 Task: Search one way flight ticket for 2 adults, 2 children, 2 infants in seat in first from Stockton: Stockton Metropolitan Airport to Gillette: Gillette Campbell County Airport on 5-1-2023. Choice of flights is Spirit. Number of bags: 2 checked bags. Price is upto 86000. Outbound departure time preference is 21:00.
Action: Mouse moved to (243, 204)
Screenshot: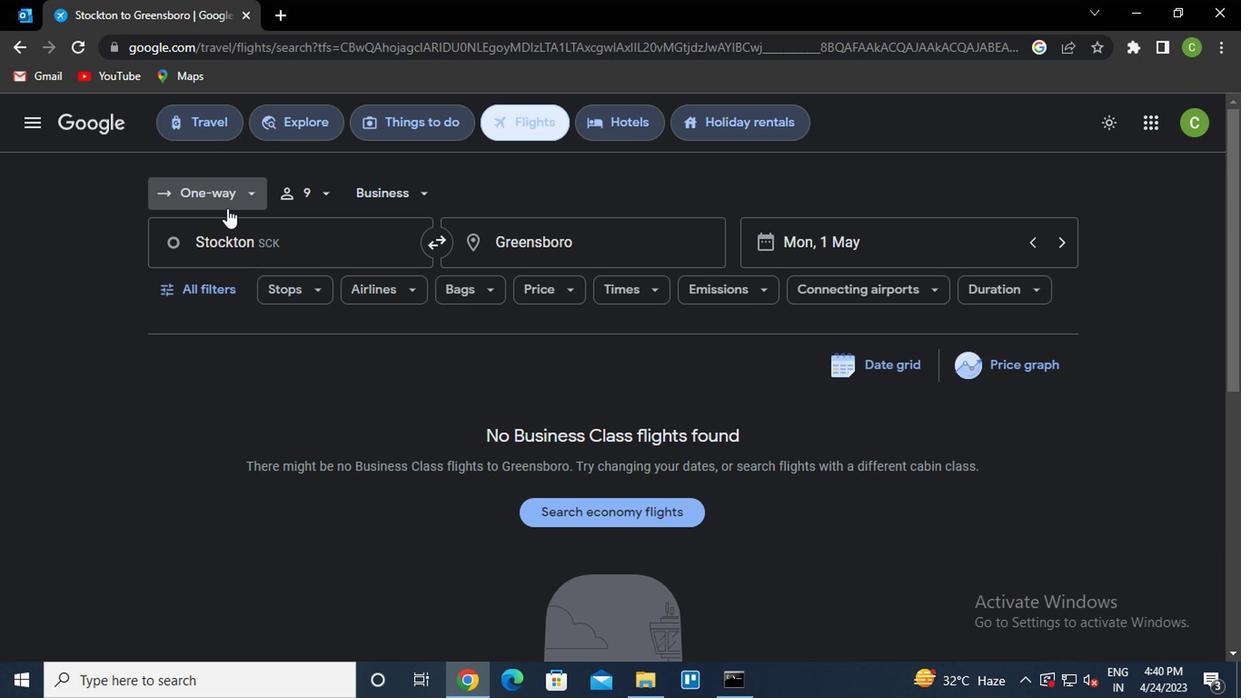 
Action: Mouse pressed left at (243, 204)
Screenshot: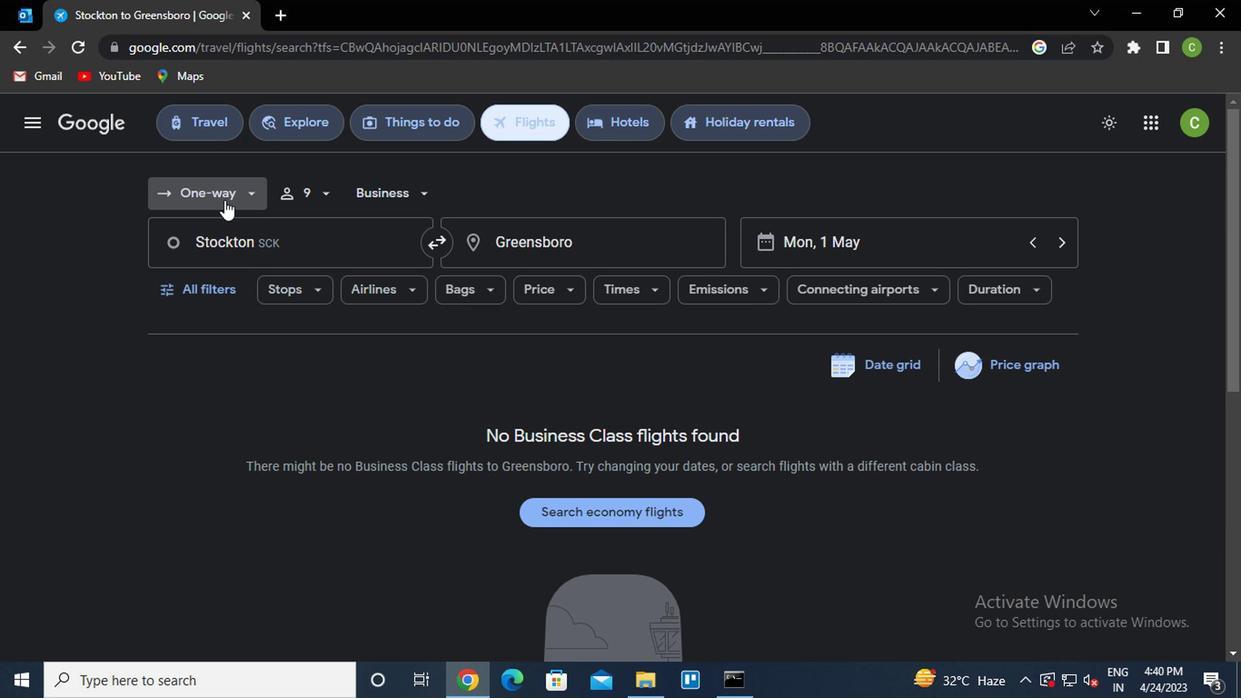 
Action: Mouse moved to (259, 283)
Screenshot: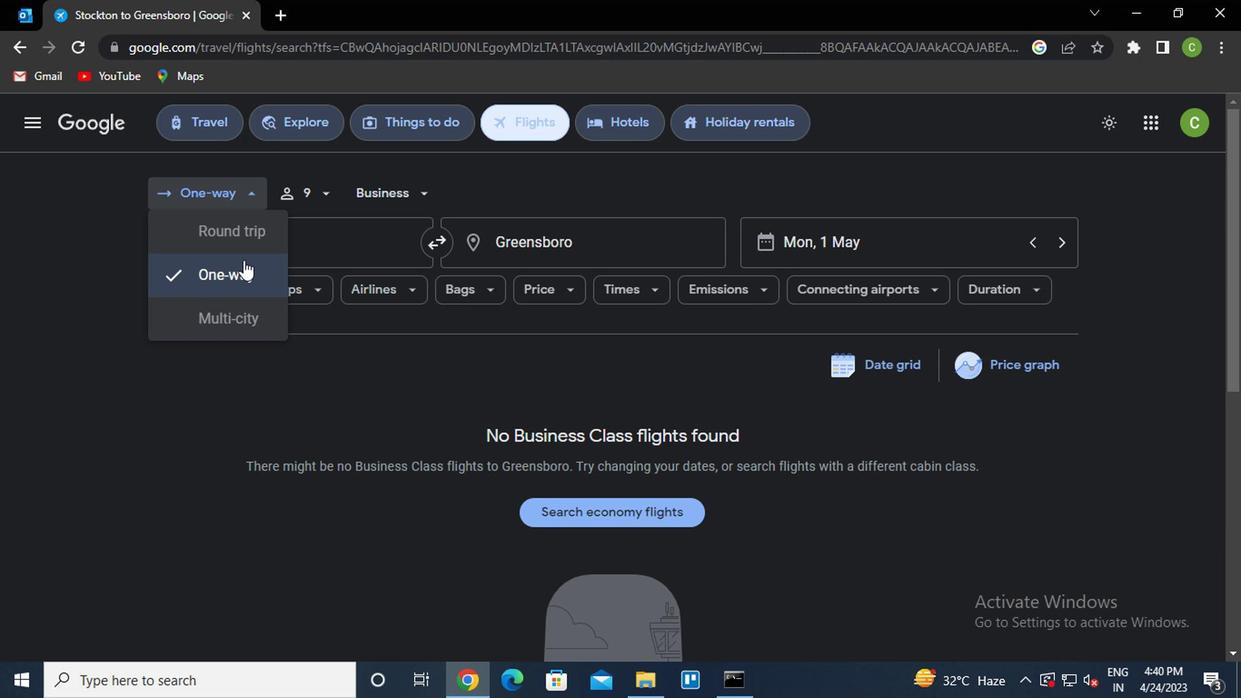 
Action: Mouse pressed left at (259, 283)
Screenshot: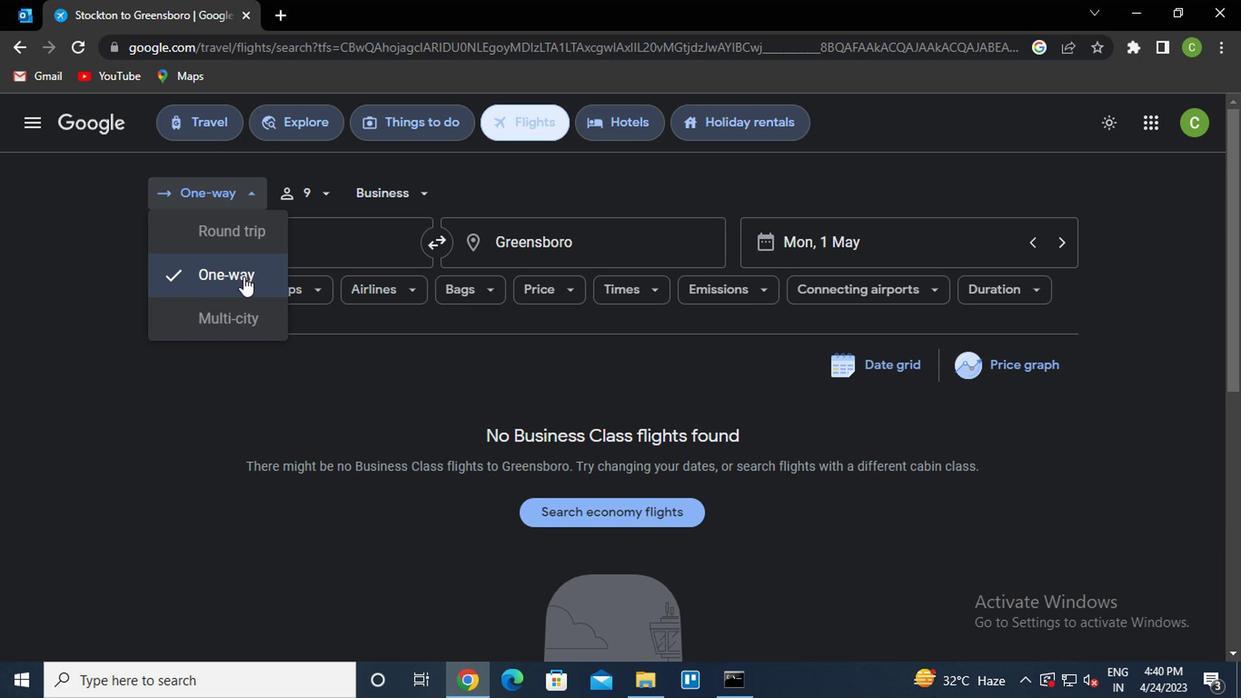 
Action: Mouse moved to (314, 208)
Screenshot: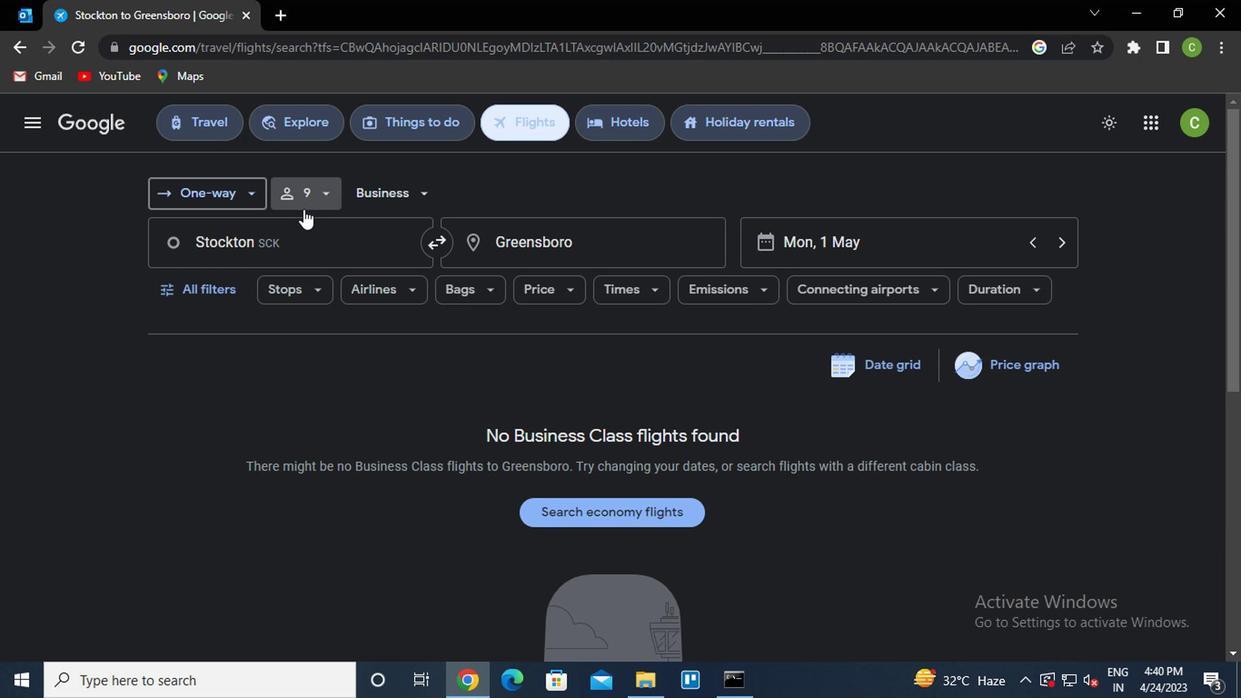 
Action: Mouse pressed left at (314, 208)
Screenshot: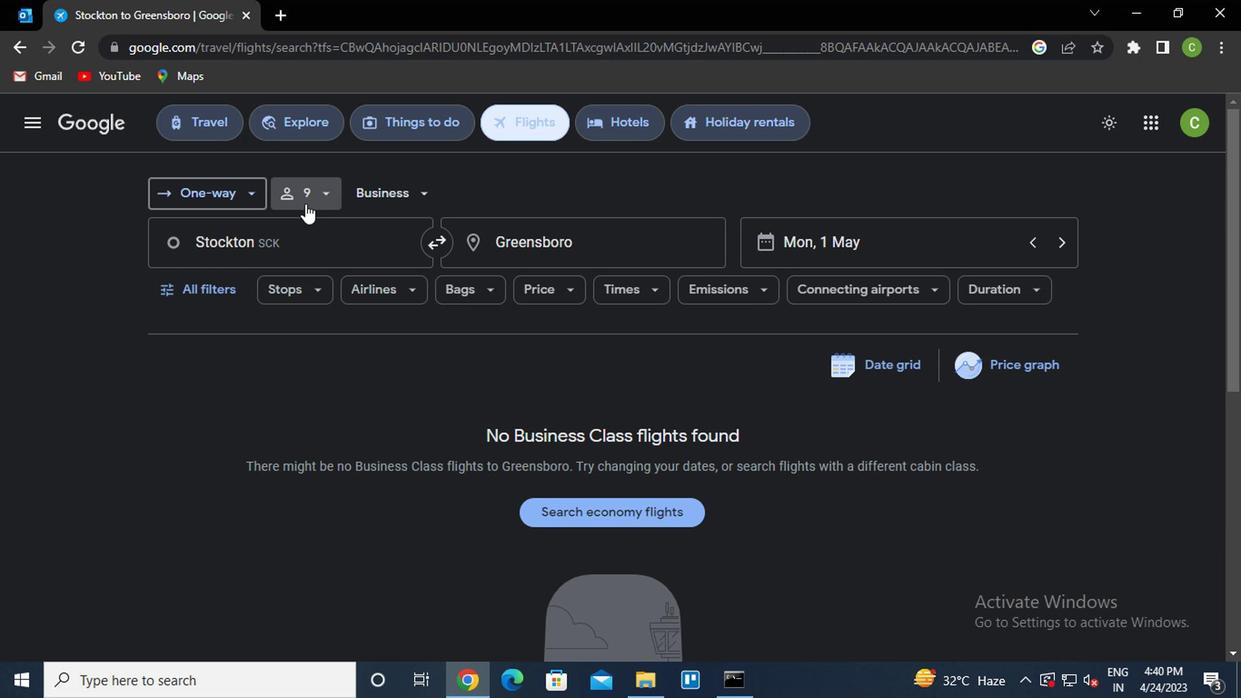 
Action: Mouse moved to (444, 246)
Screenshot: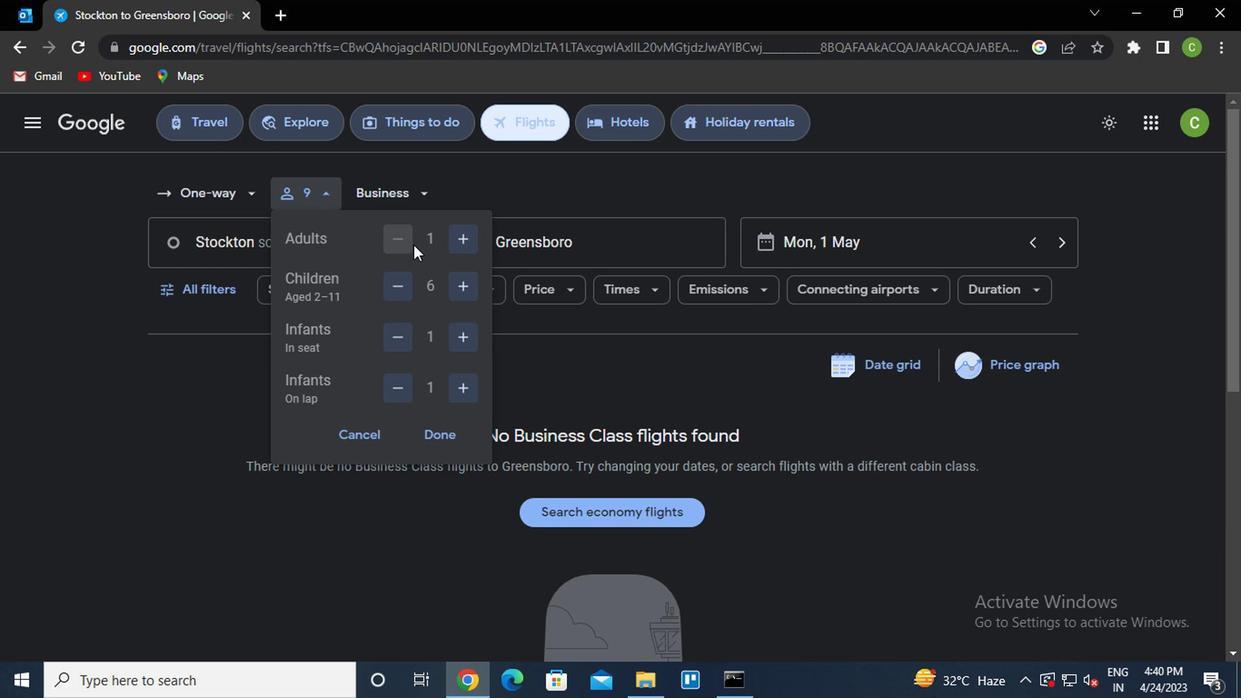 
Action: Mouse pressed left at (444, 246)
Screenshot: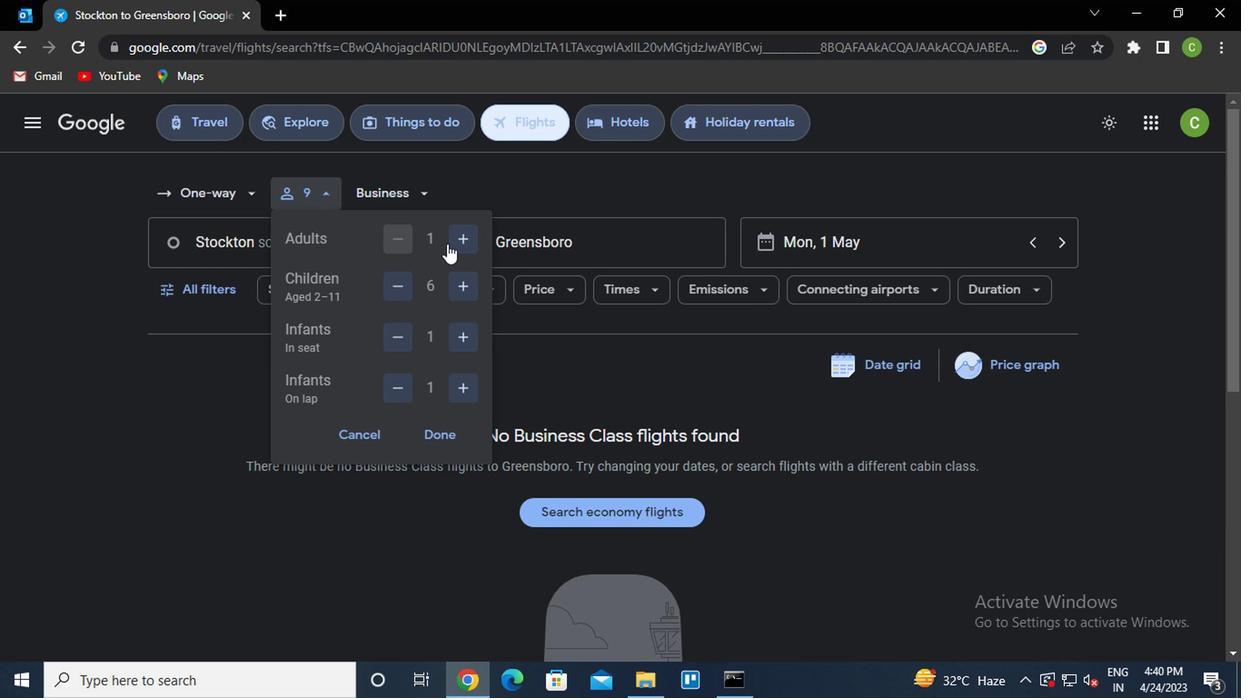 
Action: Mouse moved to (398, 290)
Screenshot: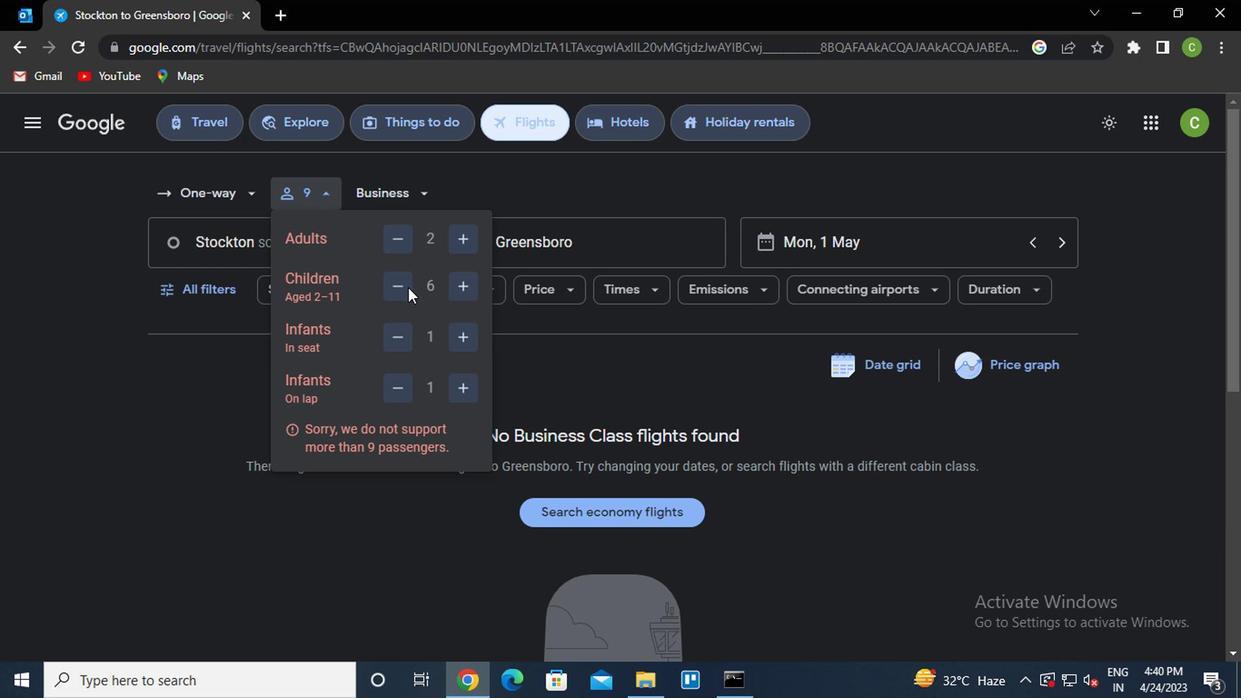 
Action: Mouse pressed left at (398, 290)
Screenshot: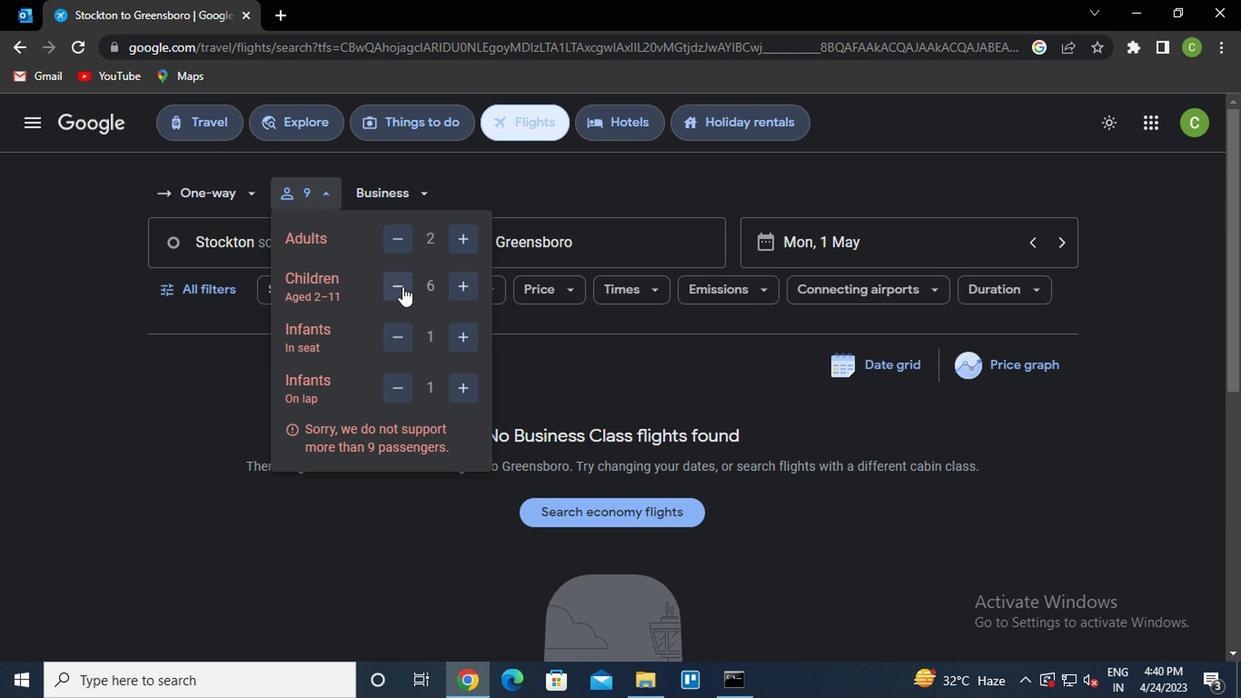 
Action: Mouse pressed left at (398, 290)
Screenshot: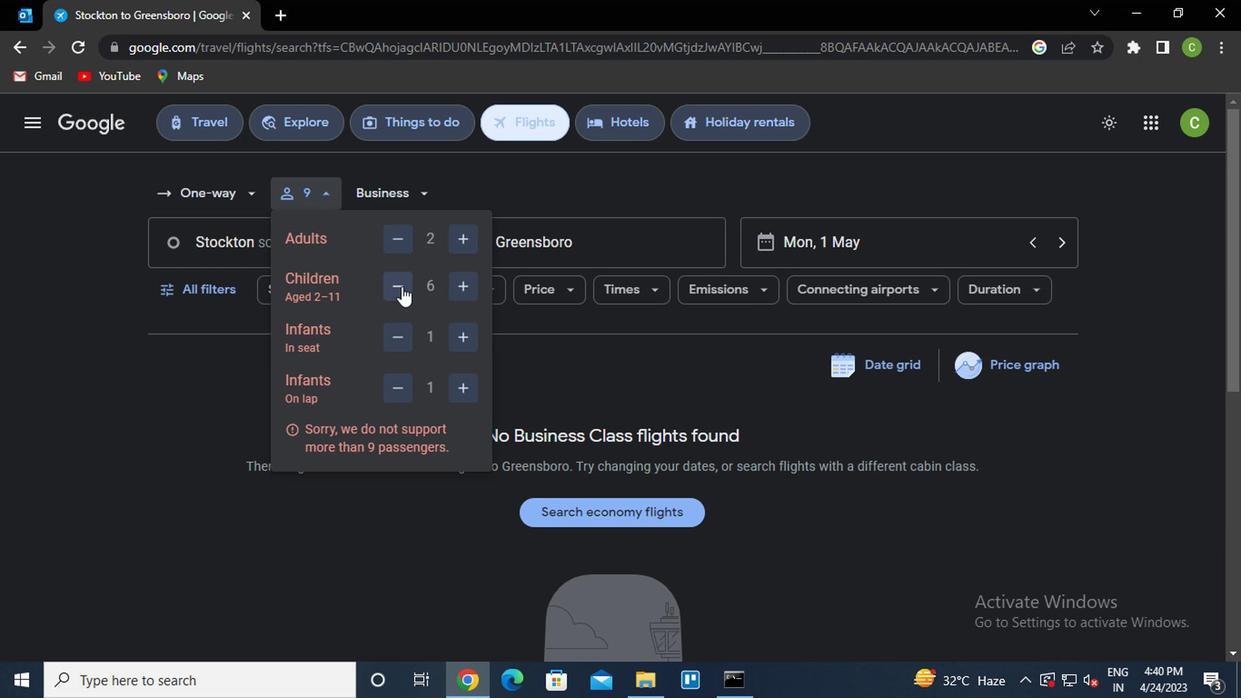 
Action: Mouse pressed left at (398, 290)
Screenshot: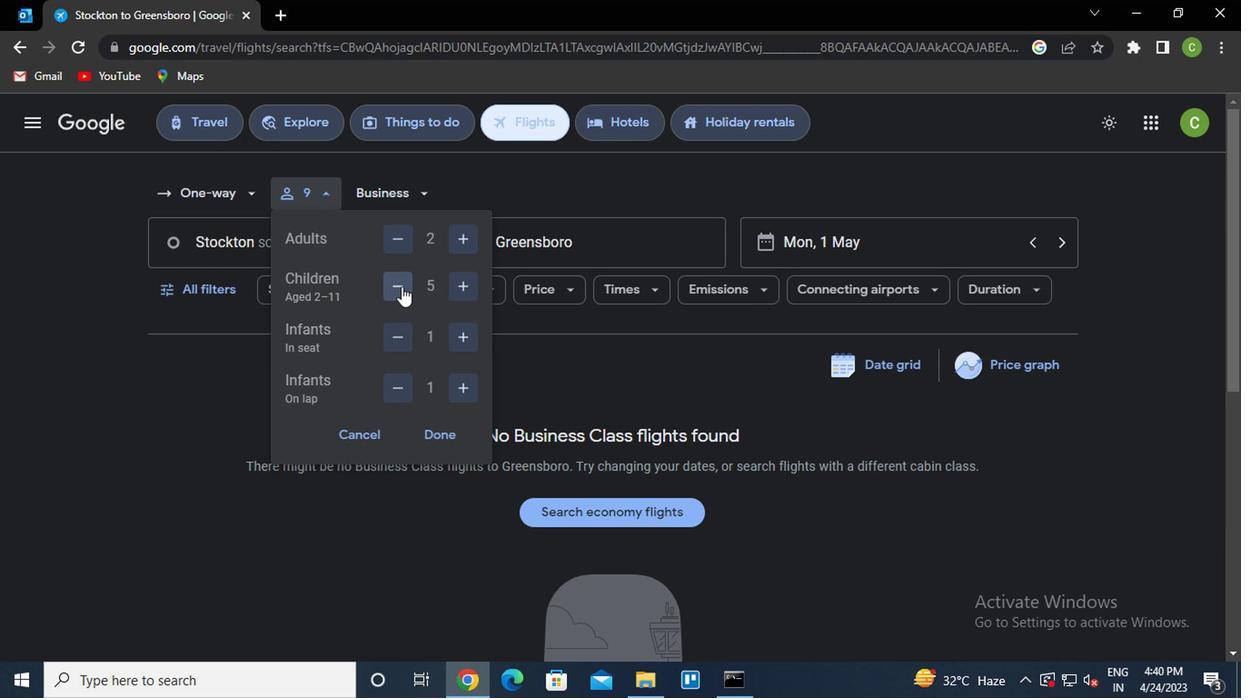 
Action: Mouse pressed left at (398, 290)
Screenshot: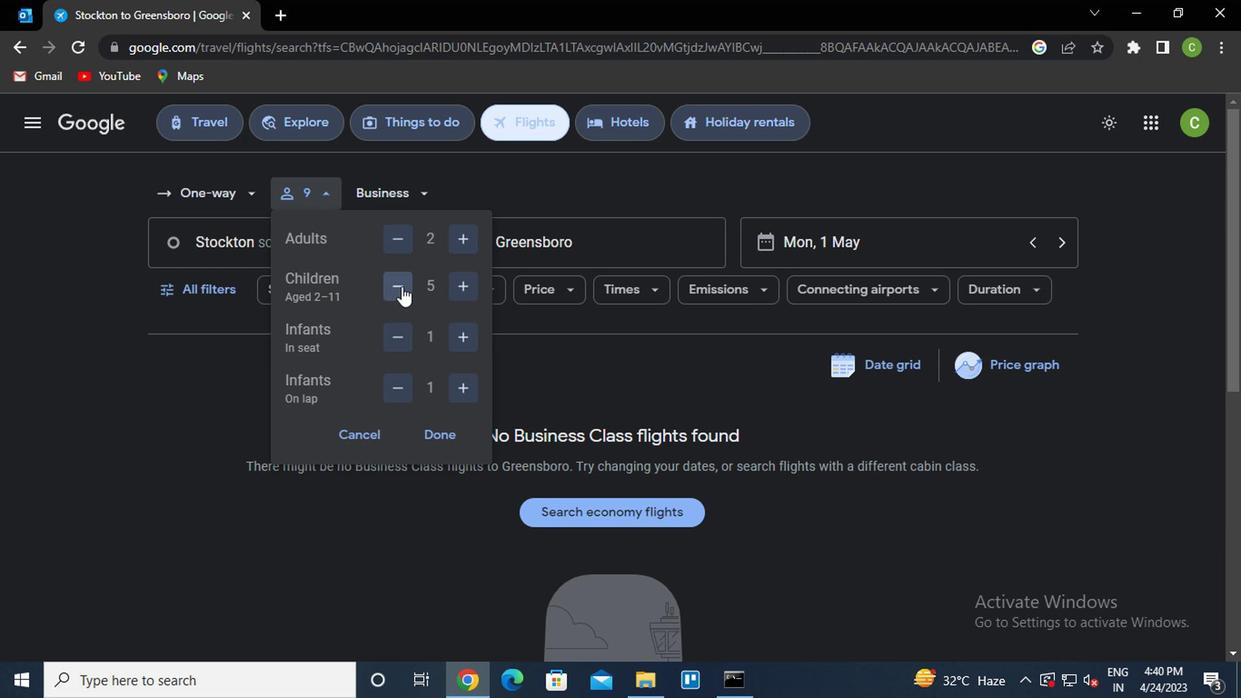 
Action: Mouse moved to (440, 339)
Screenshot: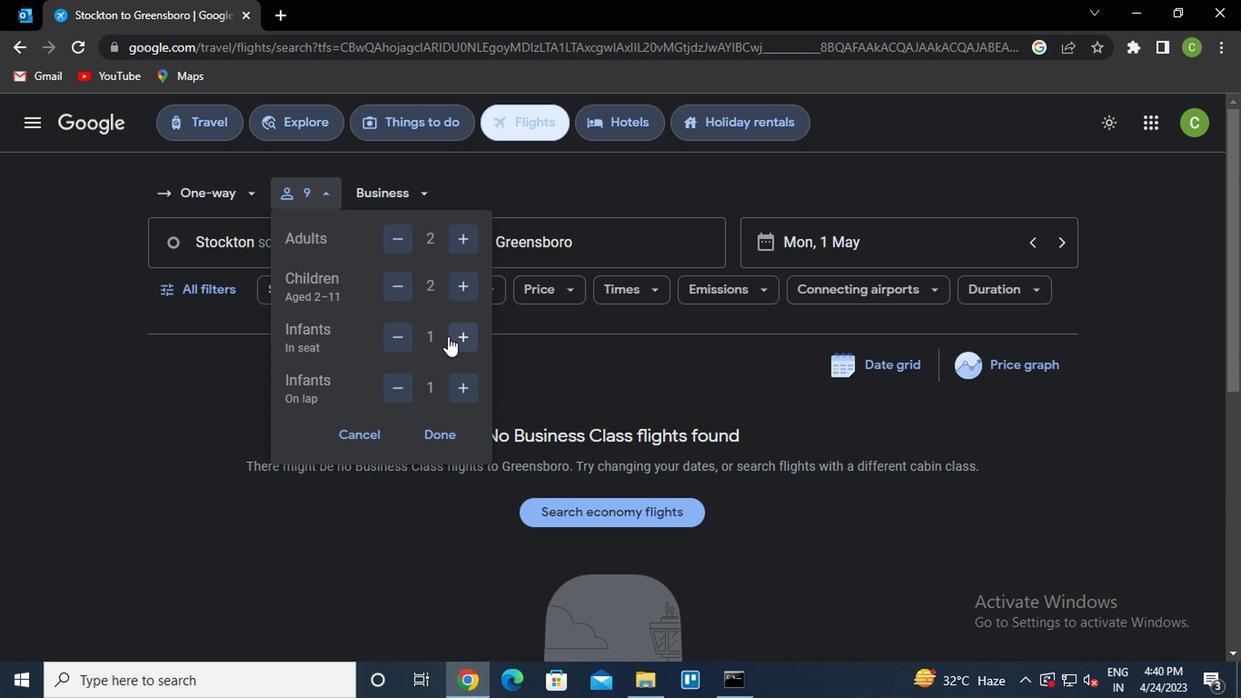 
Action: Mouse pressed left at (440, 339)
Screenshot: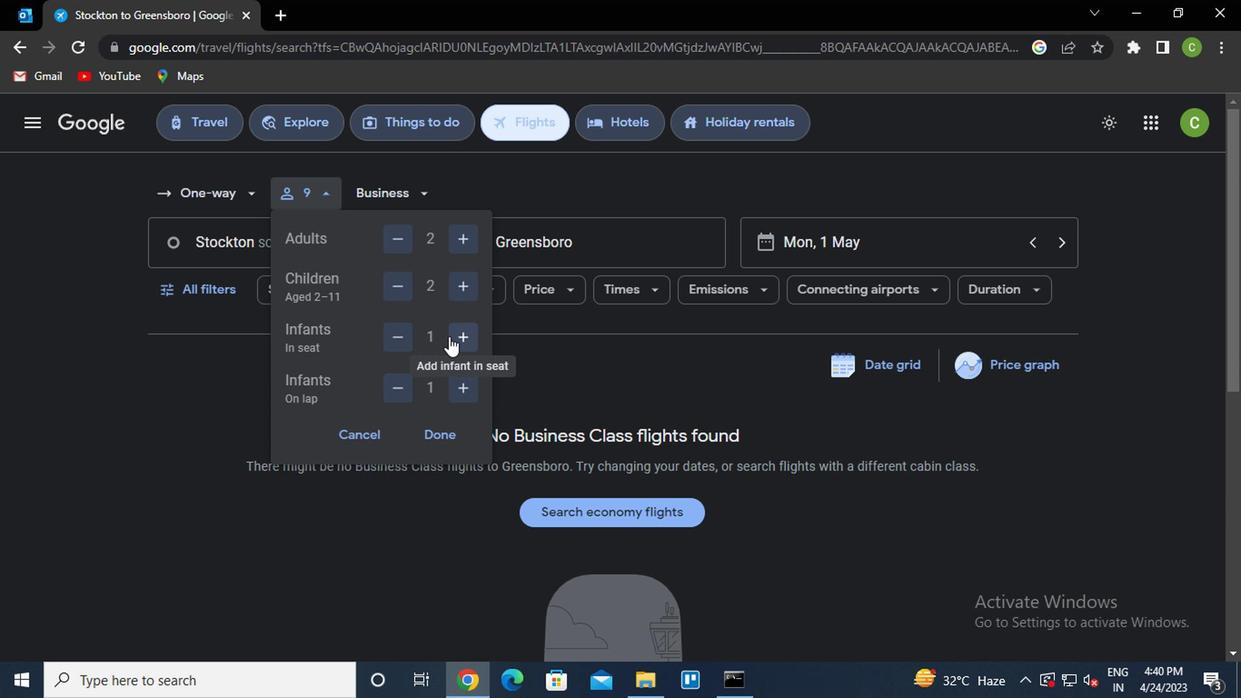 
Action: Mouse moved to (402, 380)
Screenshot: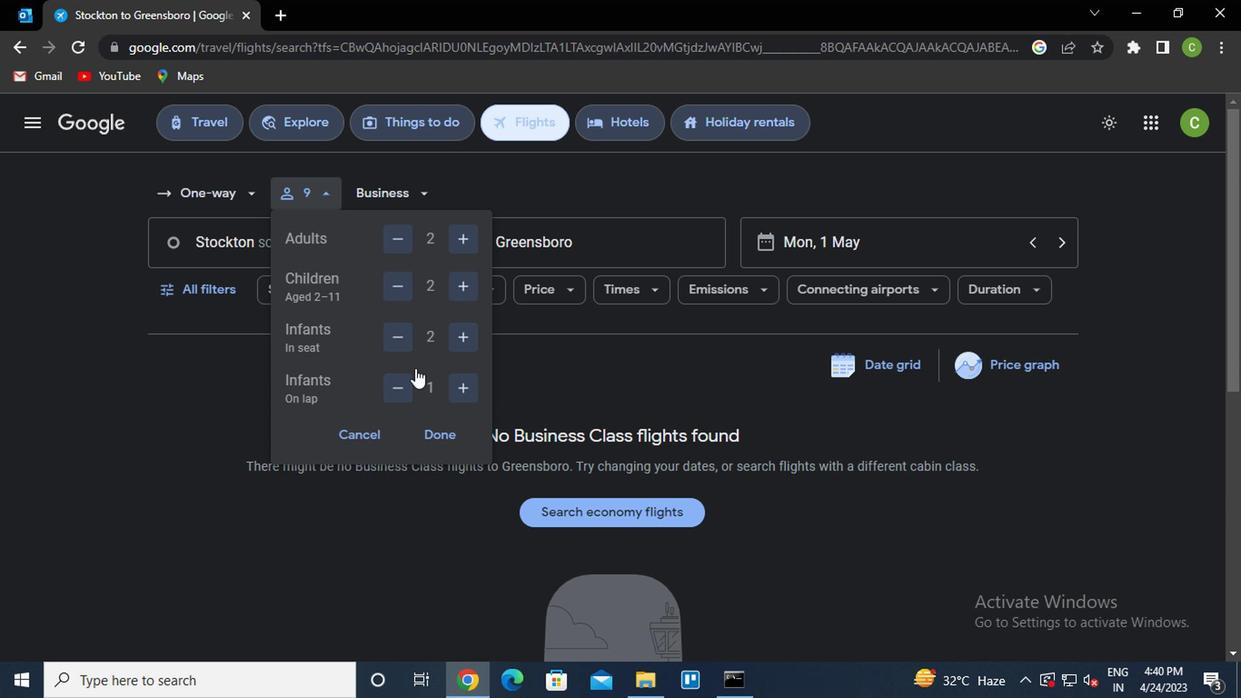 
Action: Mouse pressed left at (402, 380)
Screenshot: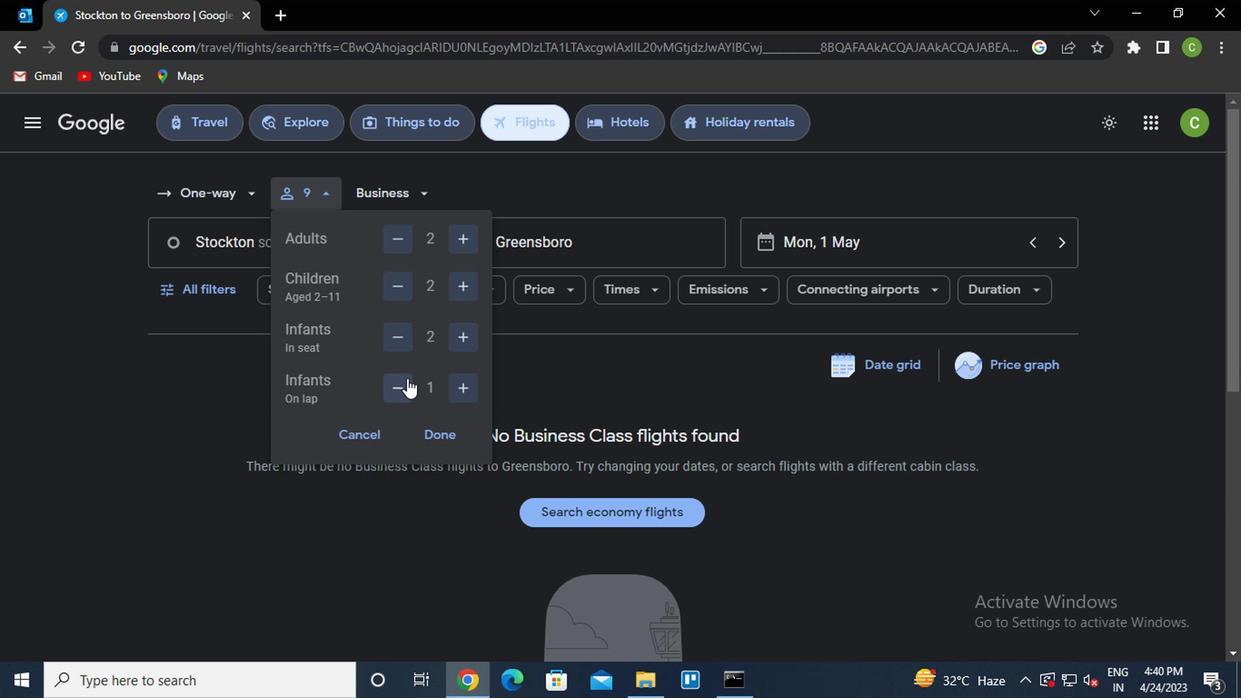 
Action: Mouse moved to (426, 436)
Screenshot: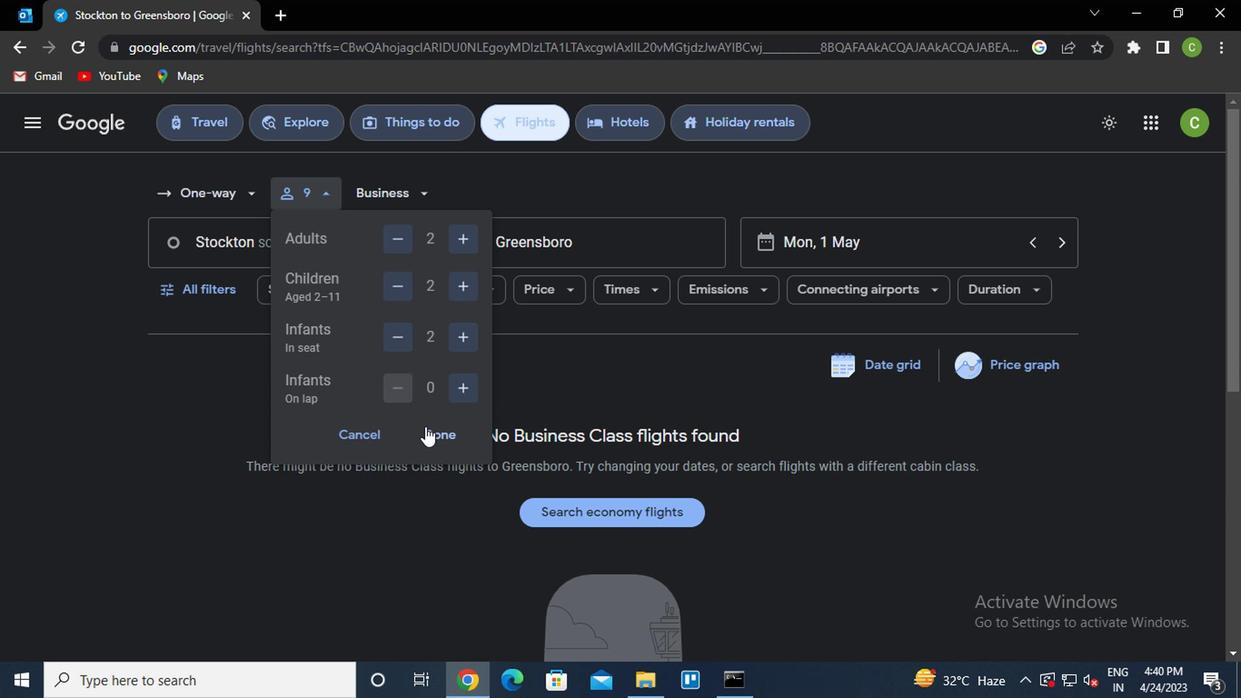 
Action: Mouse pressed left at (426, 436)
Screenshot: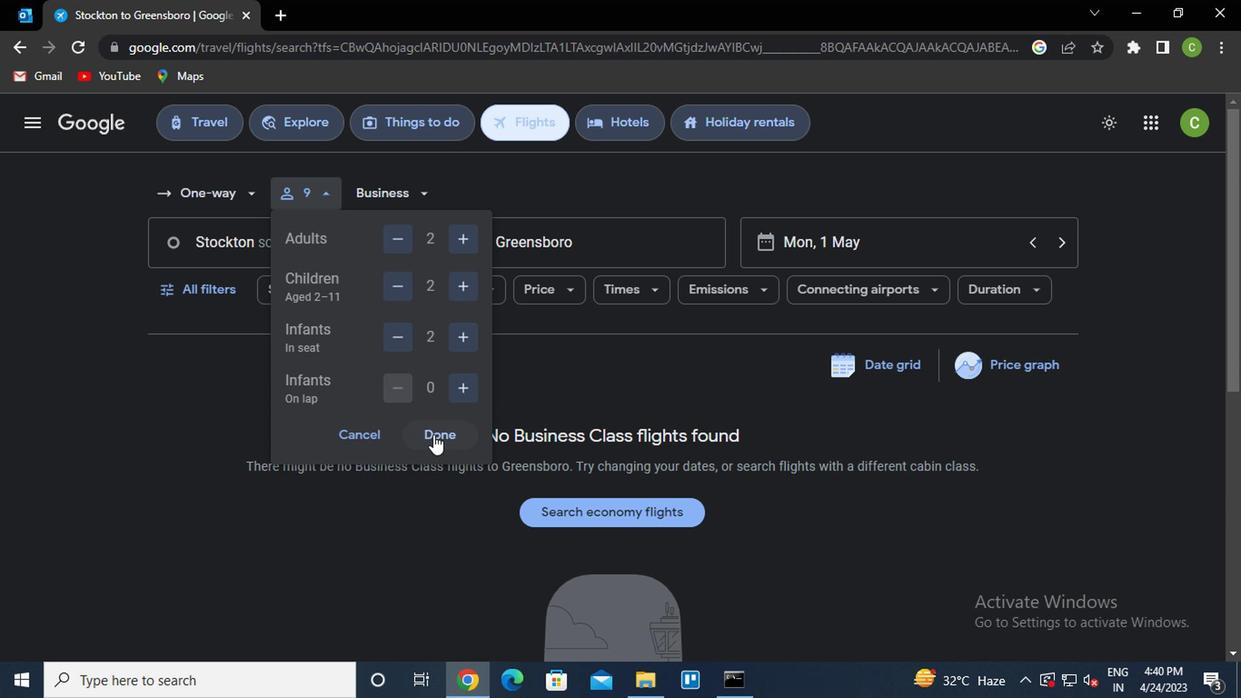 
Action: Mouse moved to (396, 199)
Screenshot: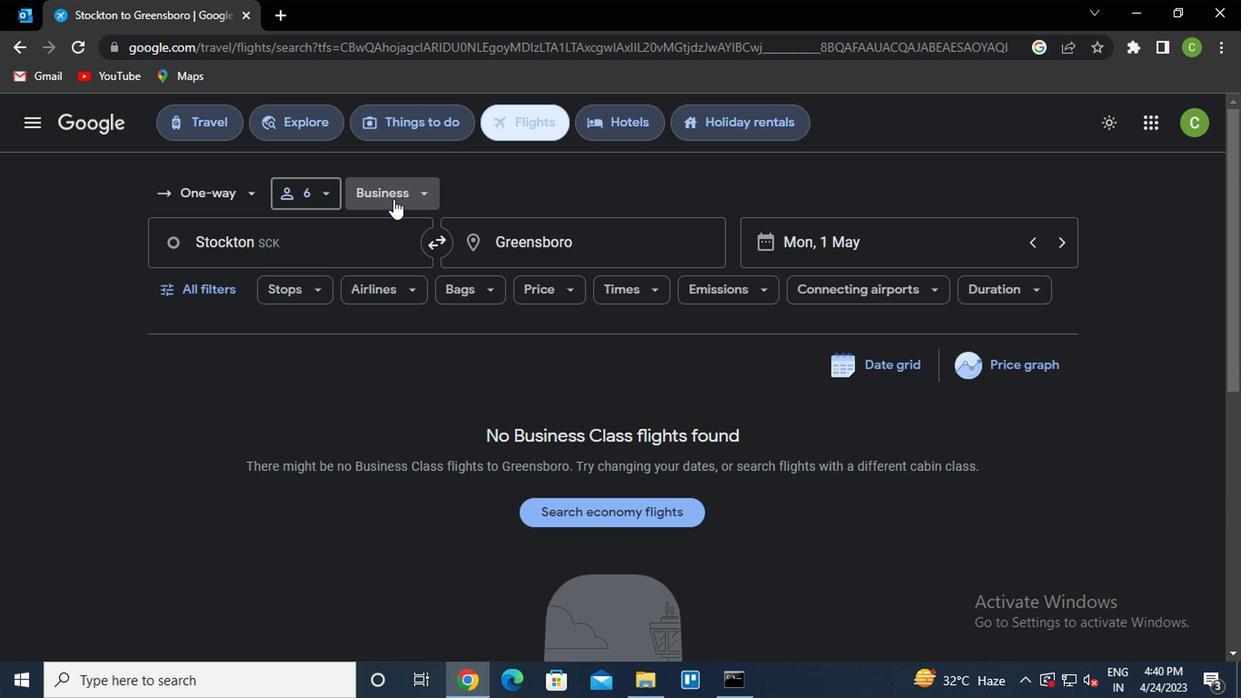 
Action: Mouse pressed left at (396, 199)
Screenshot: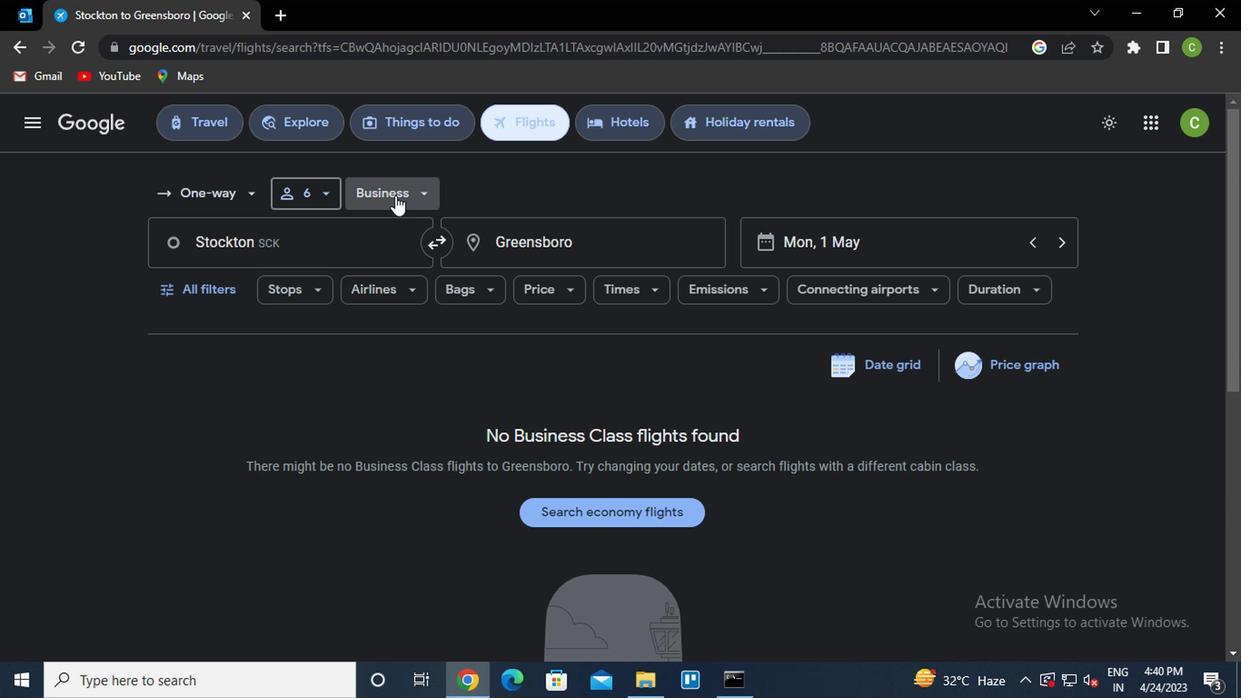 
Action: Mouse moved to (426, 363)
Screenshot: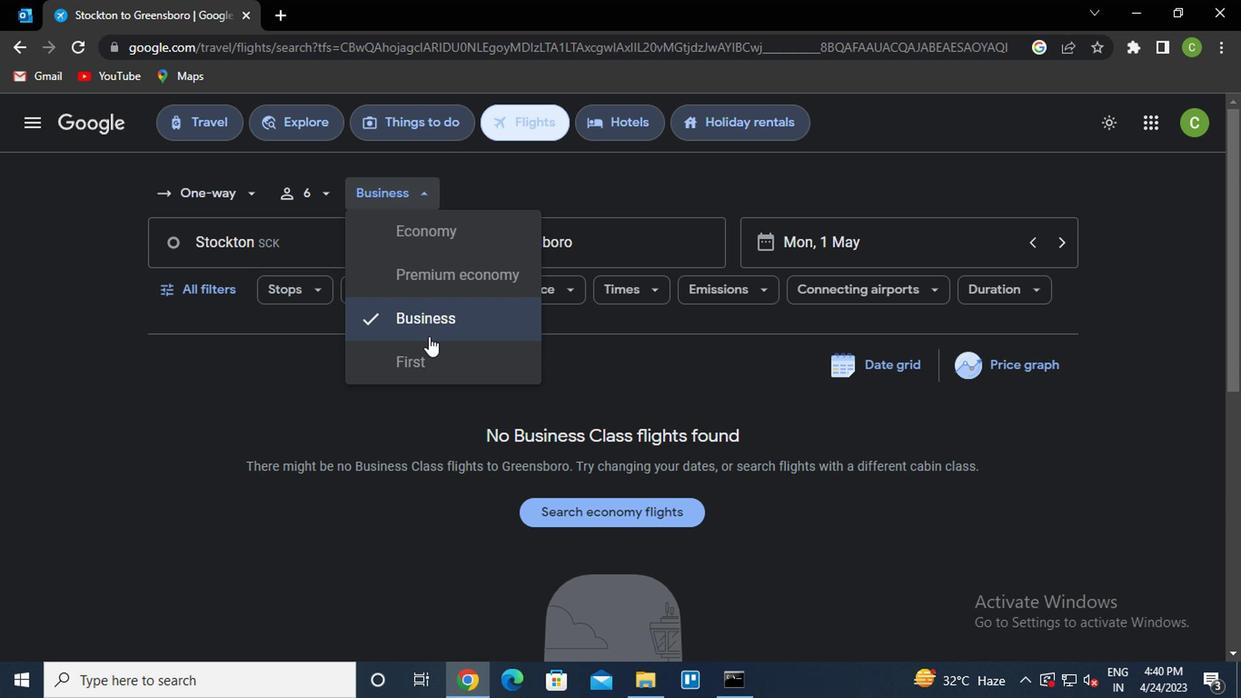 
Action: Mouse pressed left at (426, 363)
Screenshot: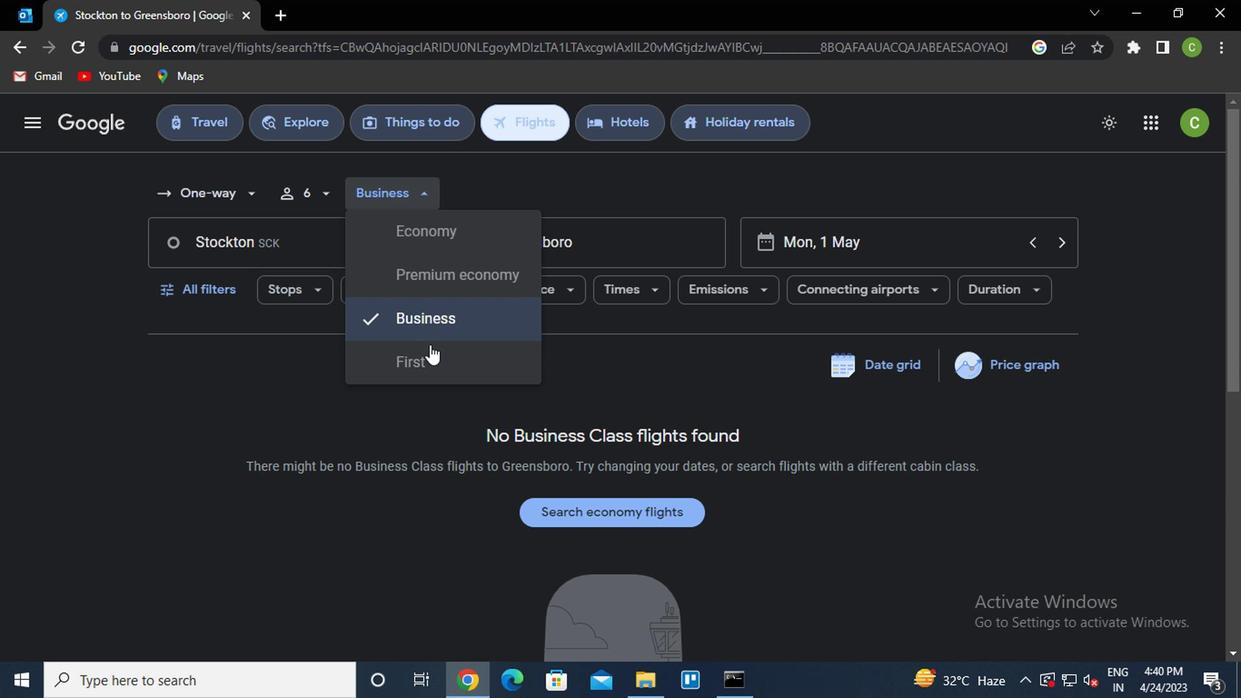 
Action: Mouse moved to (299, 249)
Screenshot: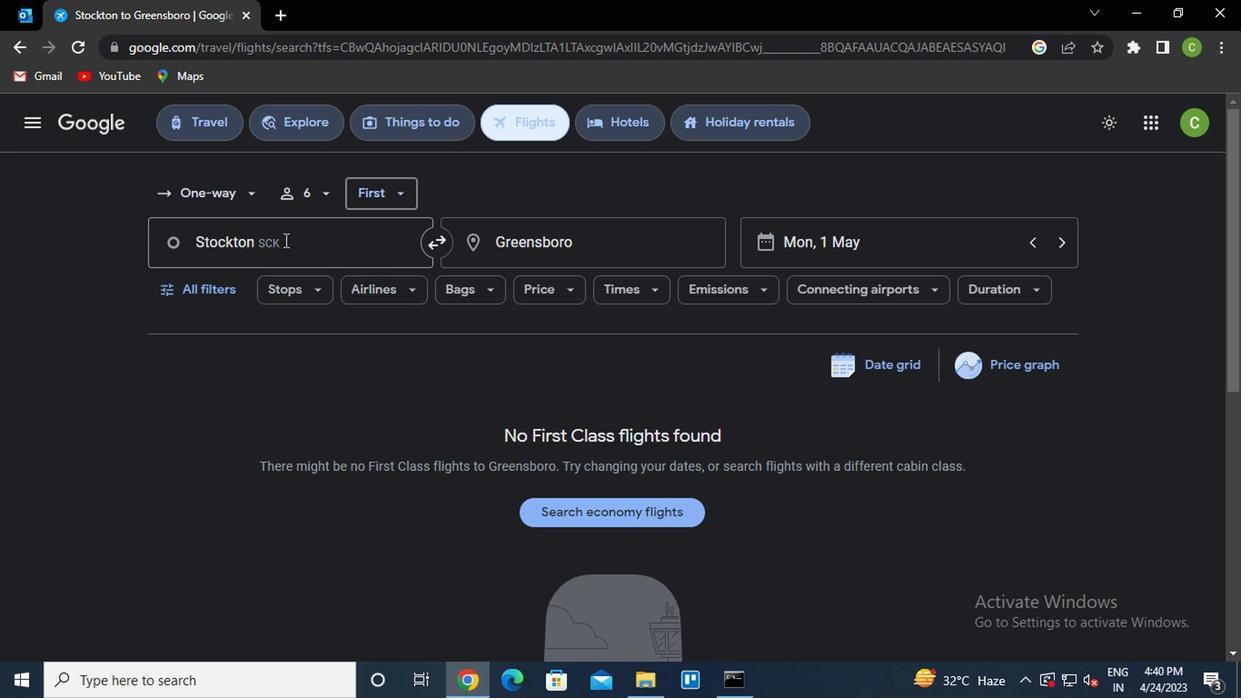 
Action: Mouse pressed left at (299, 249)
Screenshot: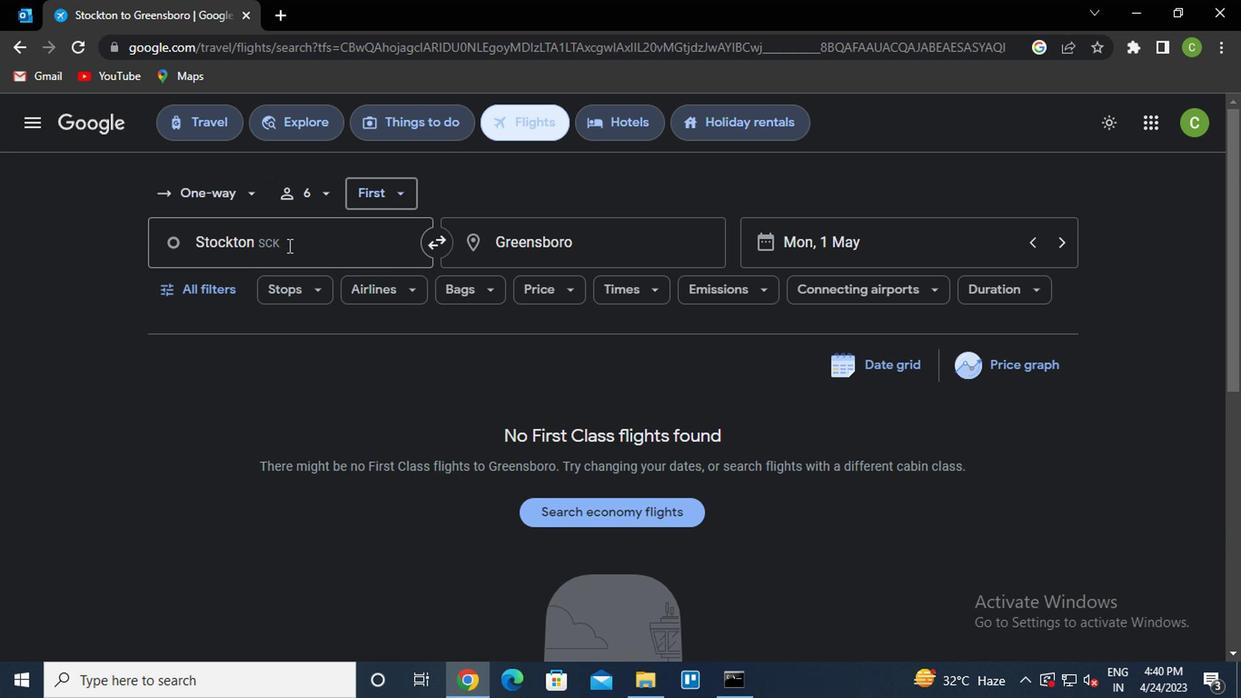 
Action: Mouse moved to (331, 309)
Screenshot: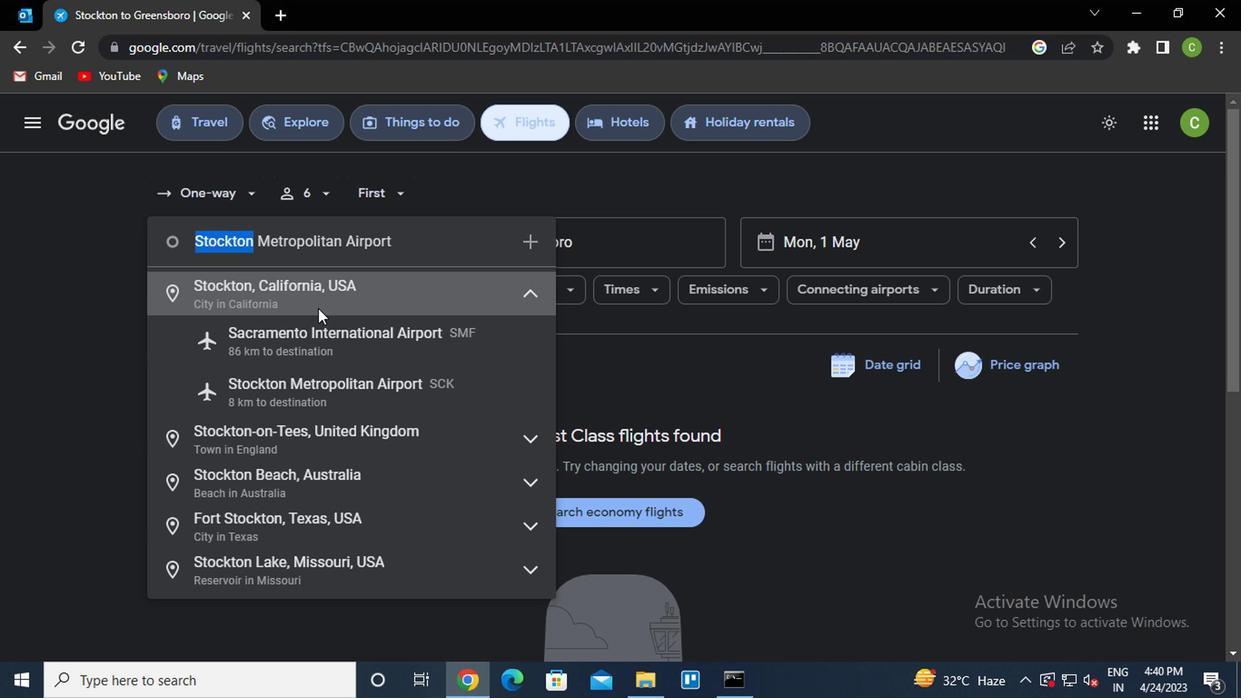 
Action: Mouse pressed left at (331, 309)
Screenshot: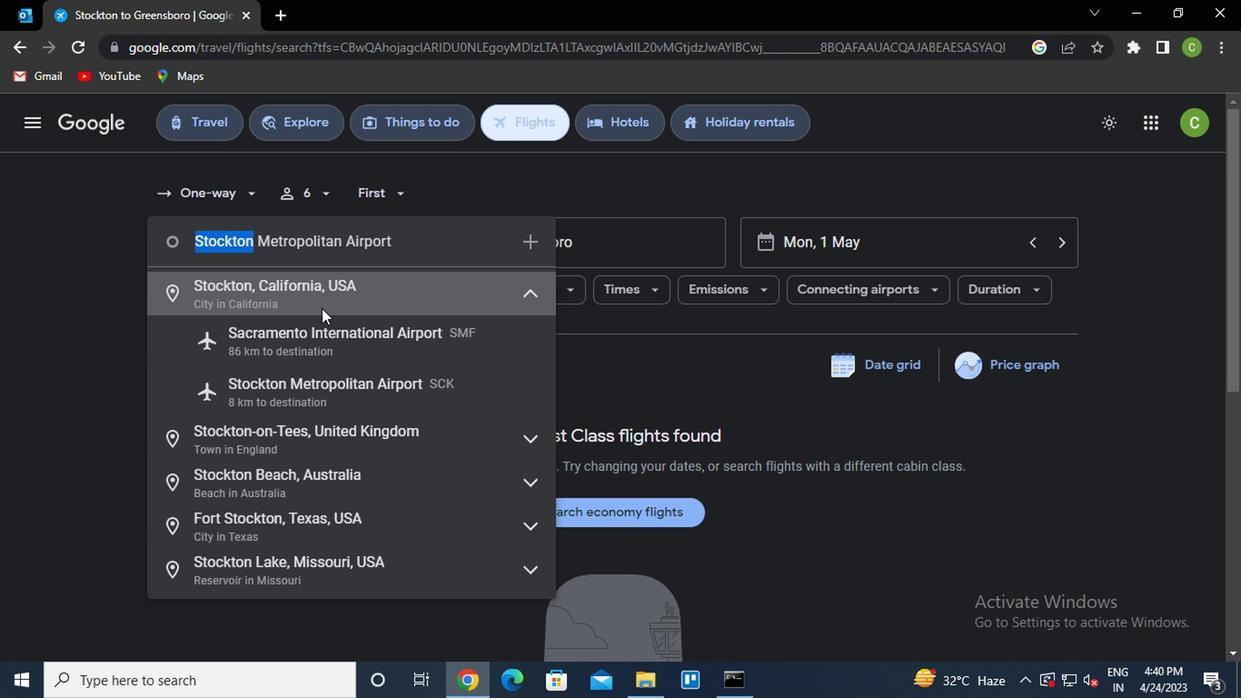 
Action: Mouse moved to (350, 253)
Screenshot: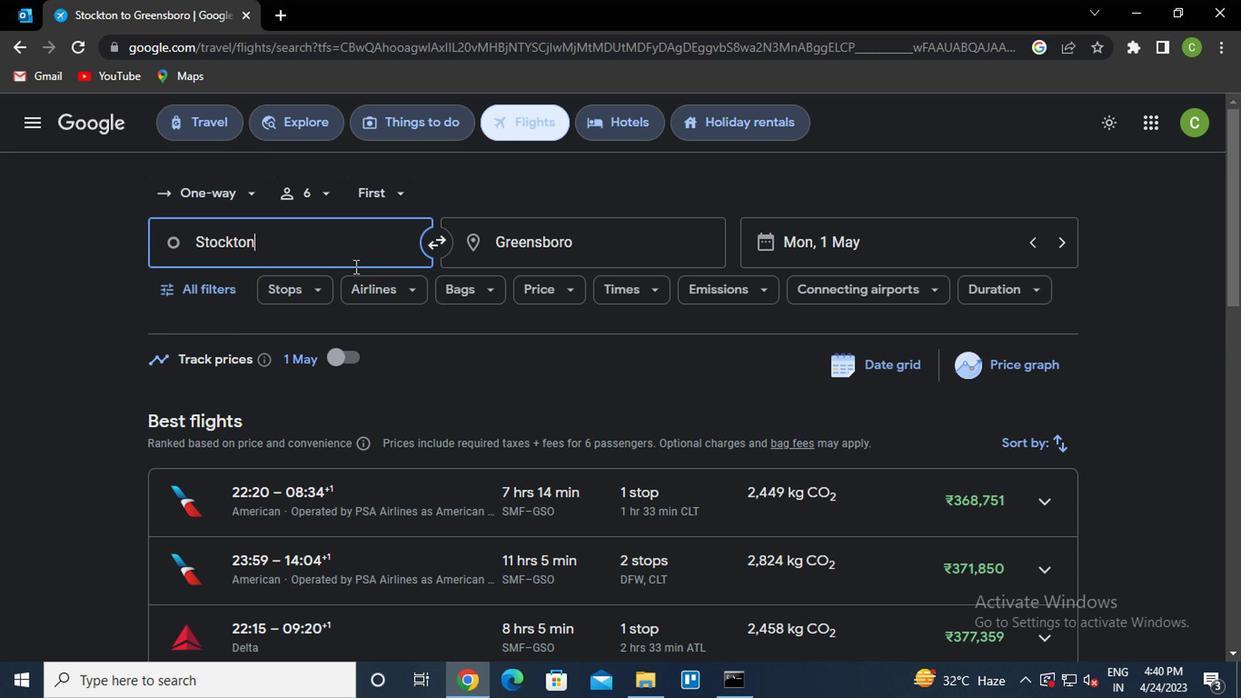 
Action: Mouse pressed left at (350, 253)
Screenshot: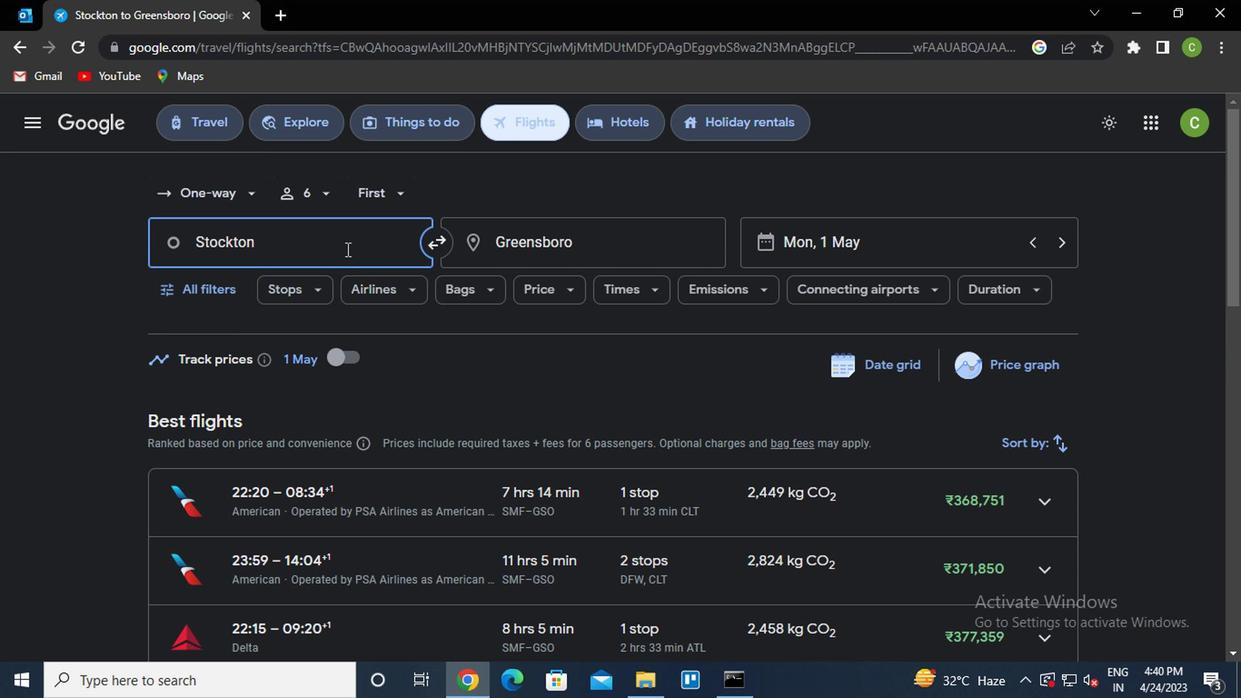 
Action: Mouse moved to (338, 385)
Screenshot: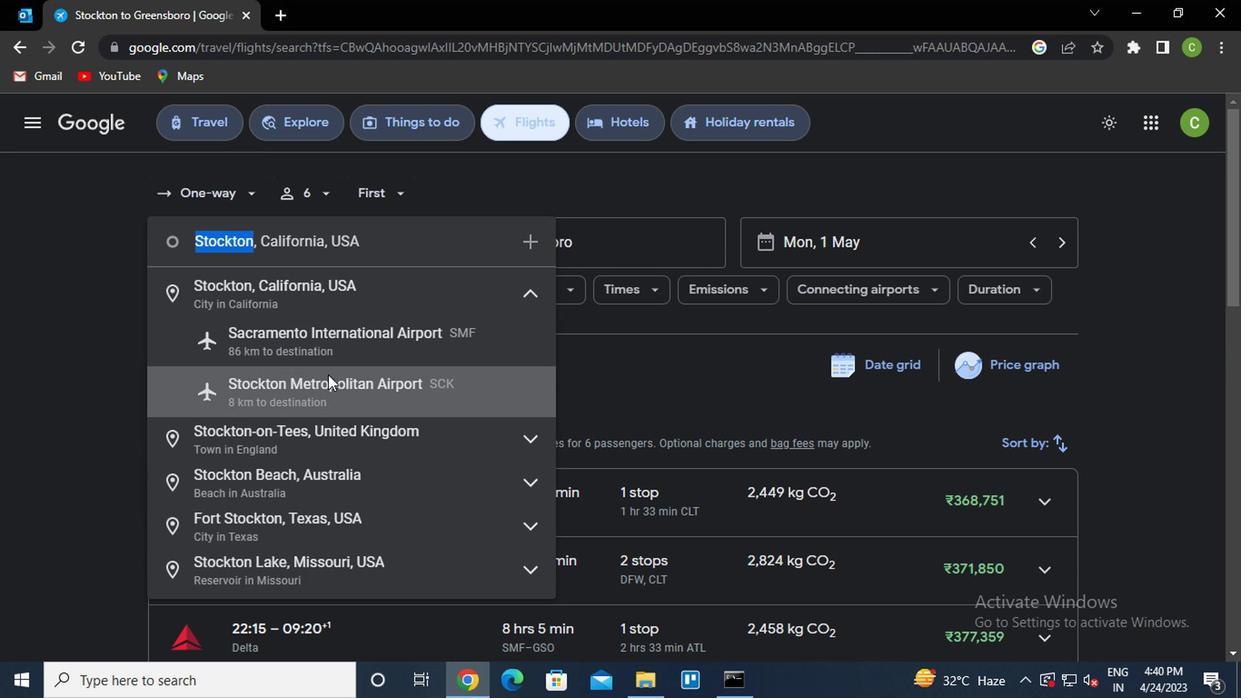 
Action: Mouse pressed left at (338, 385)
Screenshot: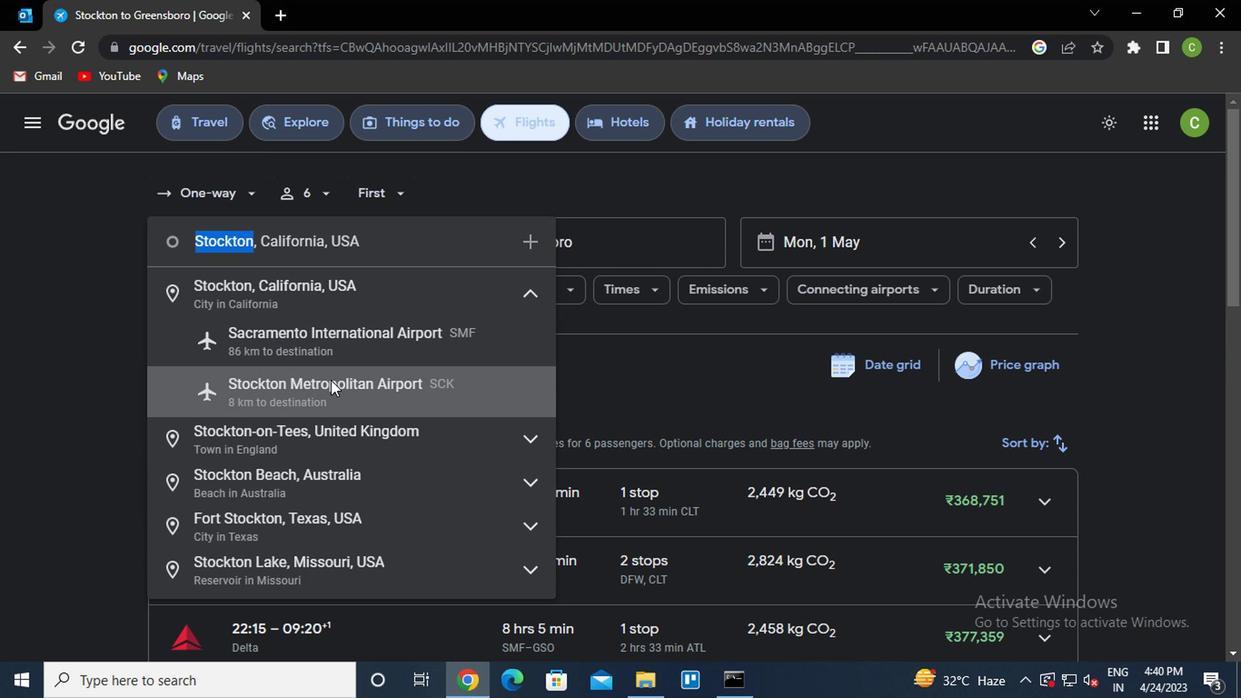 
Action: Mouse moved to (580, 248)
Screenshot: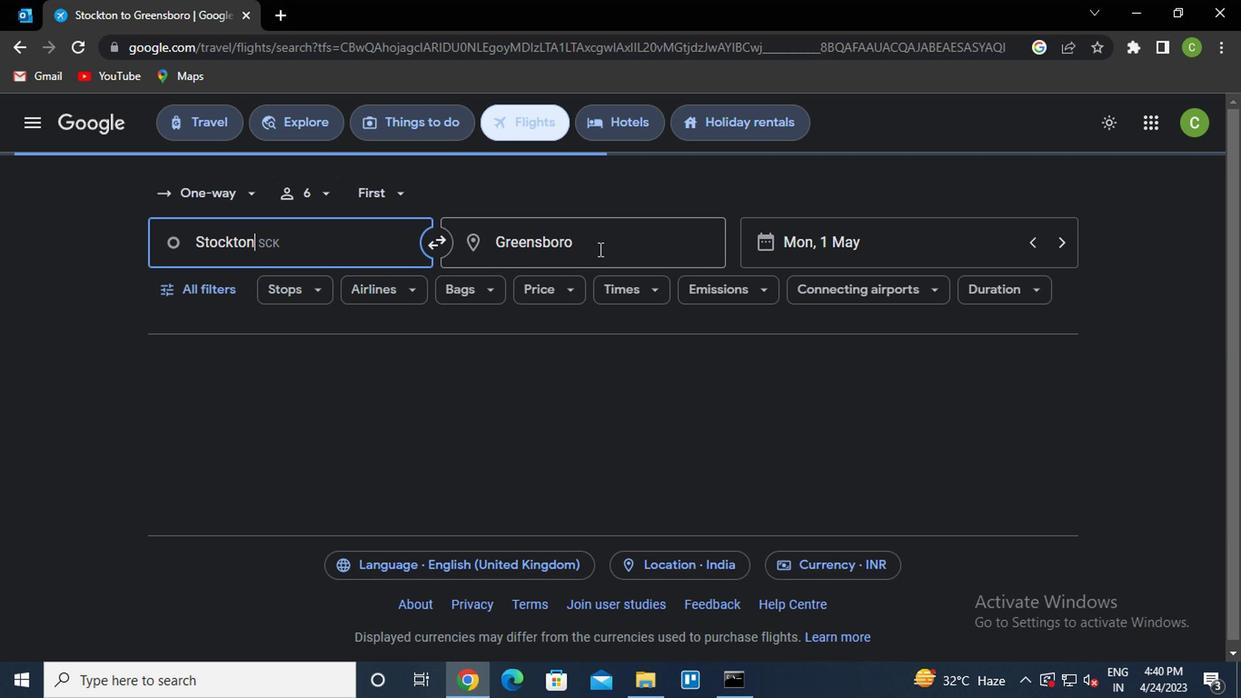 
Action: Mouse pressed left at (580, 248)
Screenshot: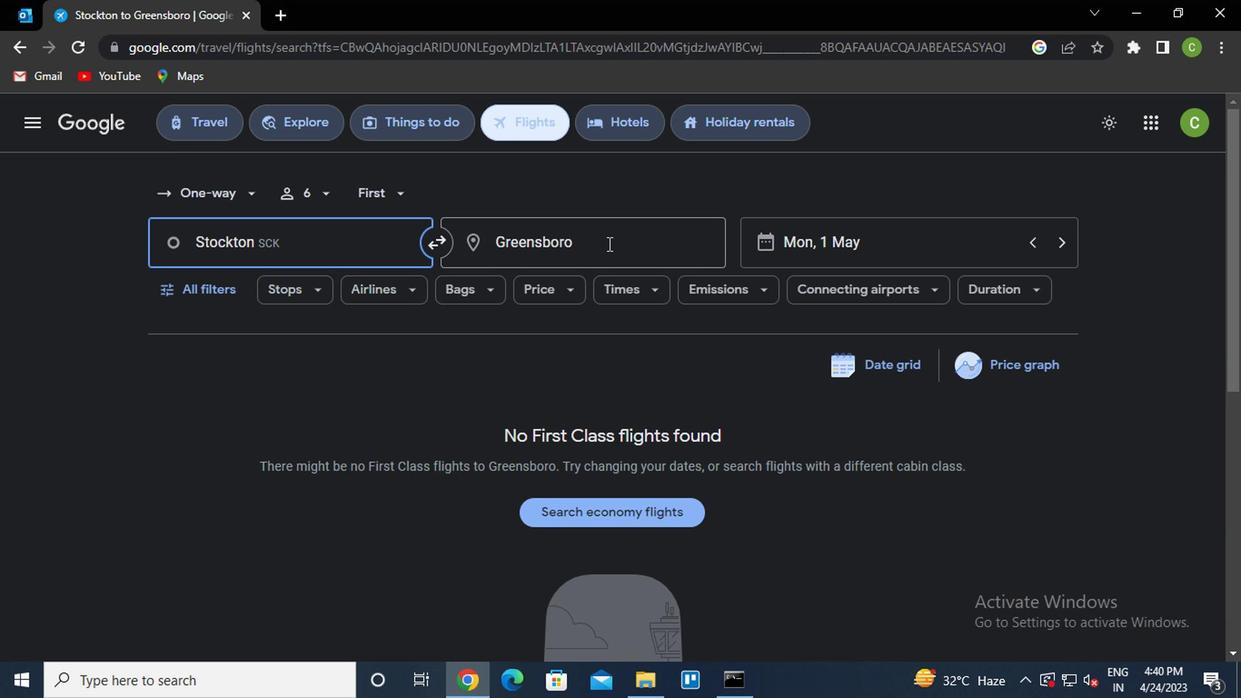 
Action: Key pressed g<Key.caps_lock>illette
Screenshot: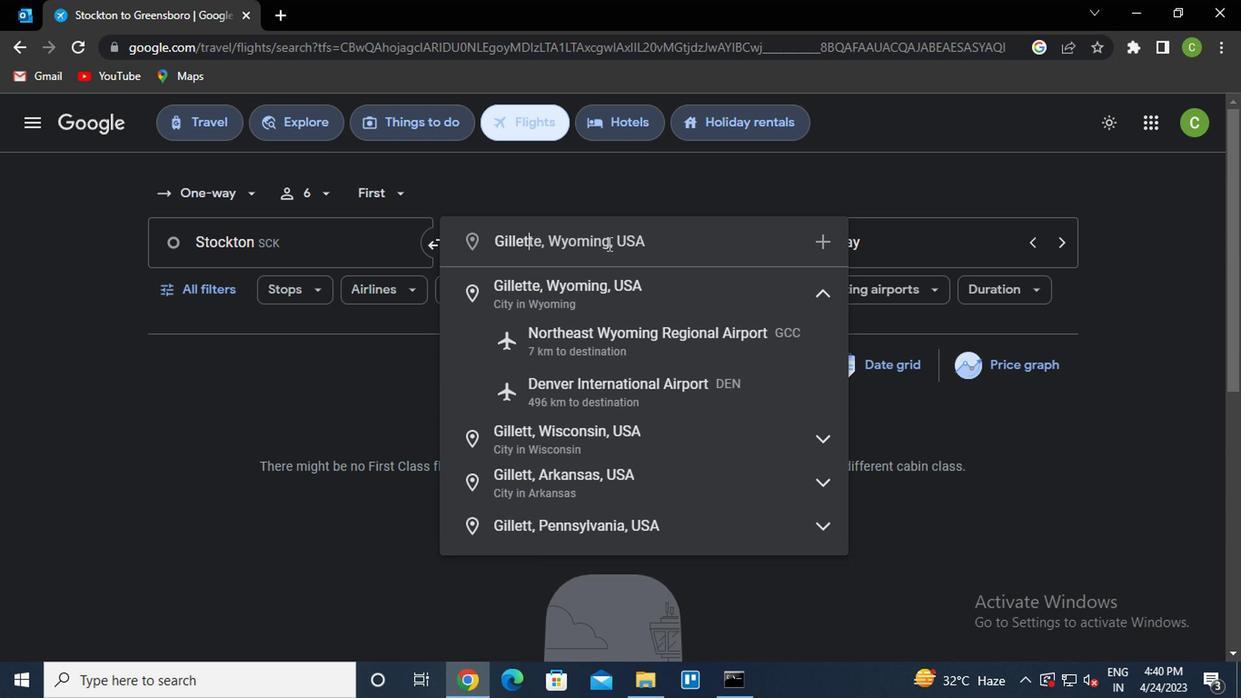 
Action: Mouse moved to (591, 306)
Screenshot: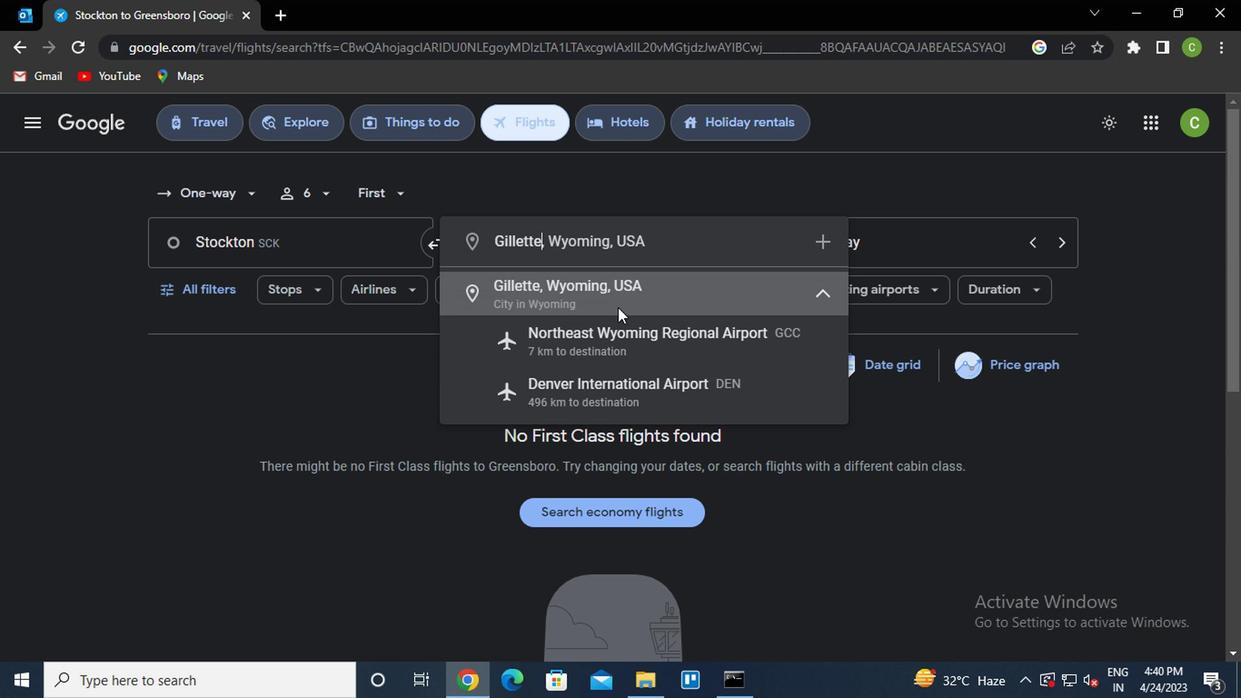 
Action: Mouse pressed left at (591, 306)
Screenshot: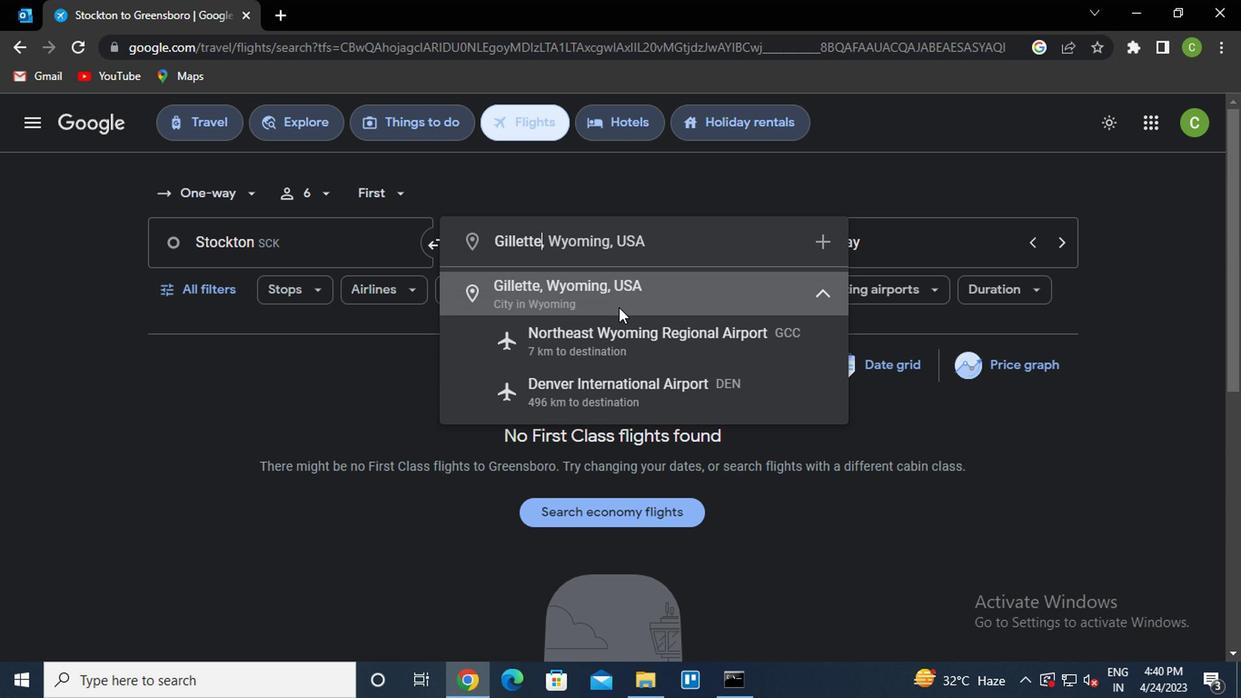 
Action: Mouse moved to (237, 287)
Screenshot: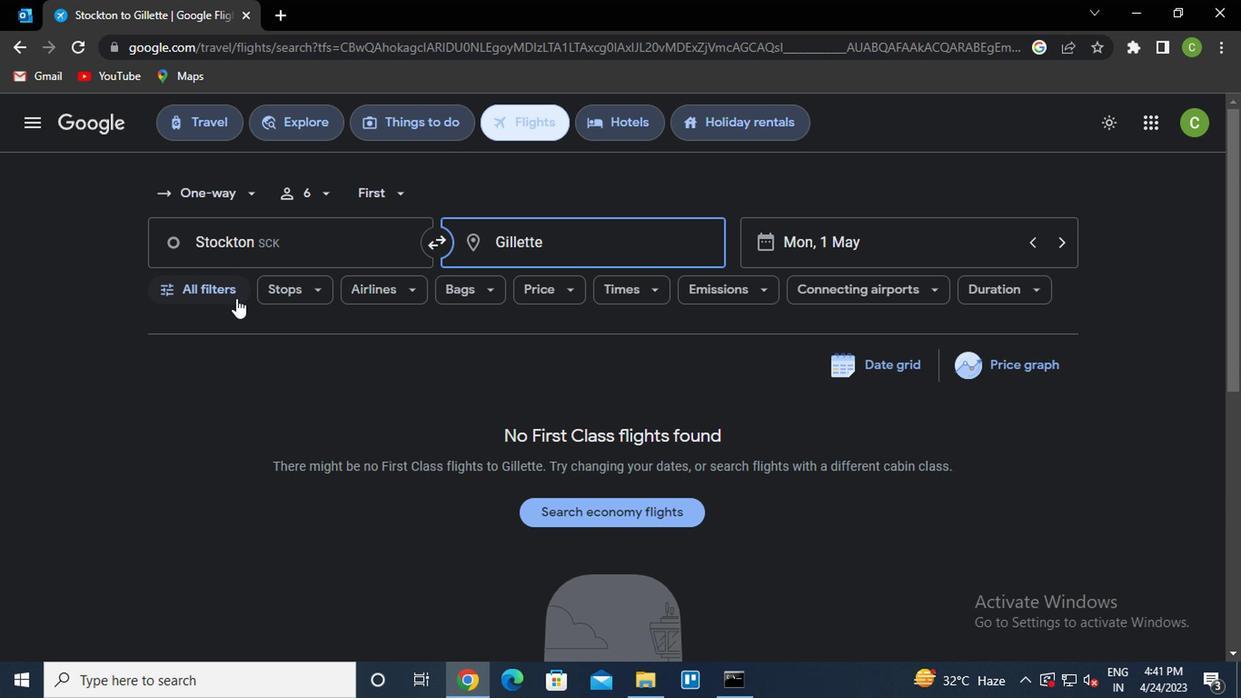 
Action: Mouse pressed left at (237, 287)
Screenshot: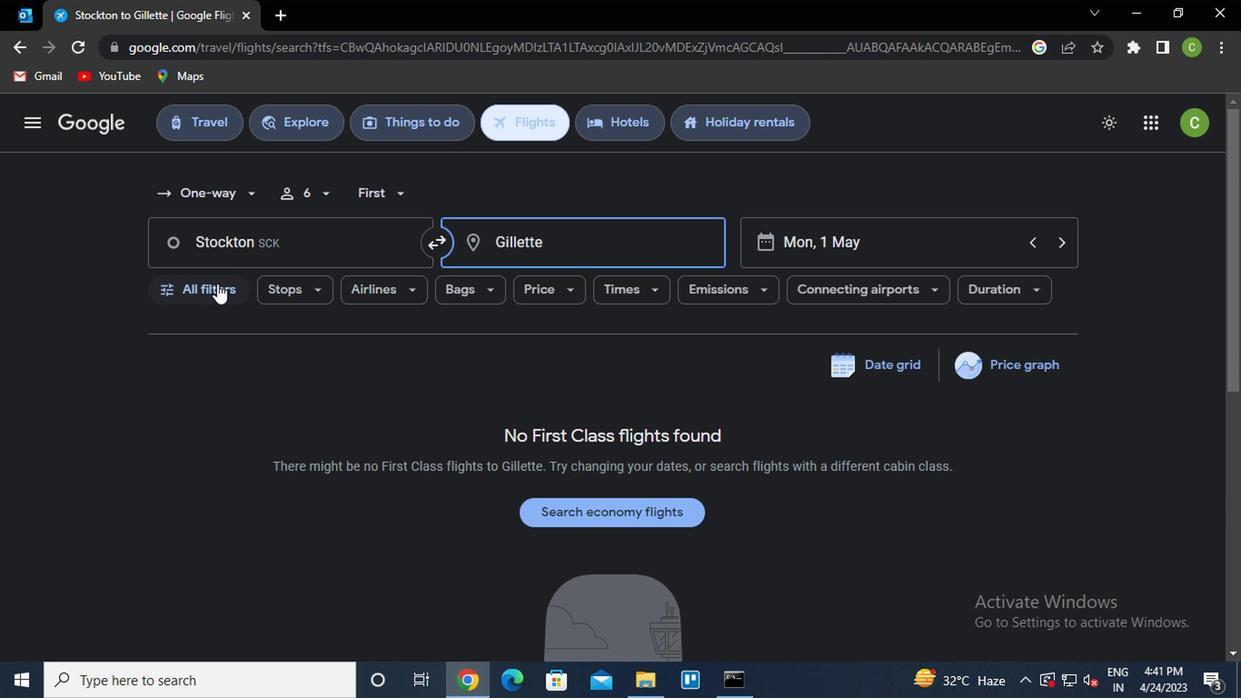 
Action: Mouse moved to (364, 431)
Screenshot: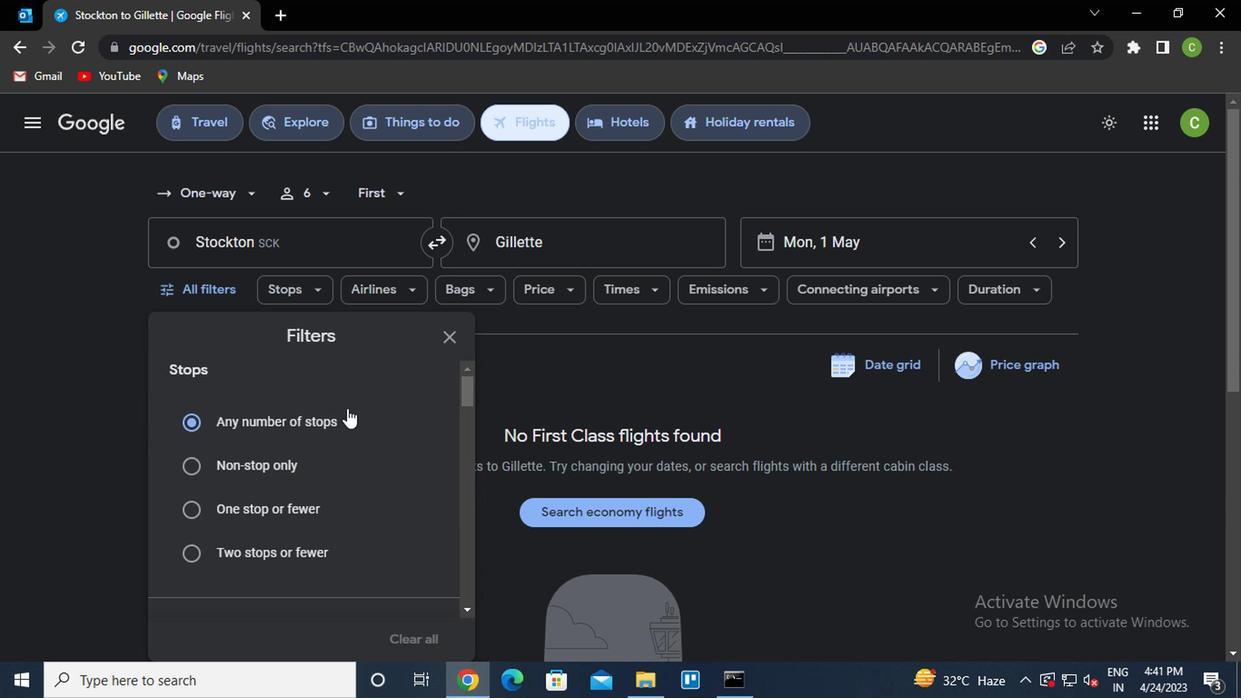 
Action: Mouse scrolled (364, 430) with delta (0, -1)
Screenshot: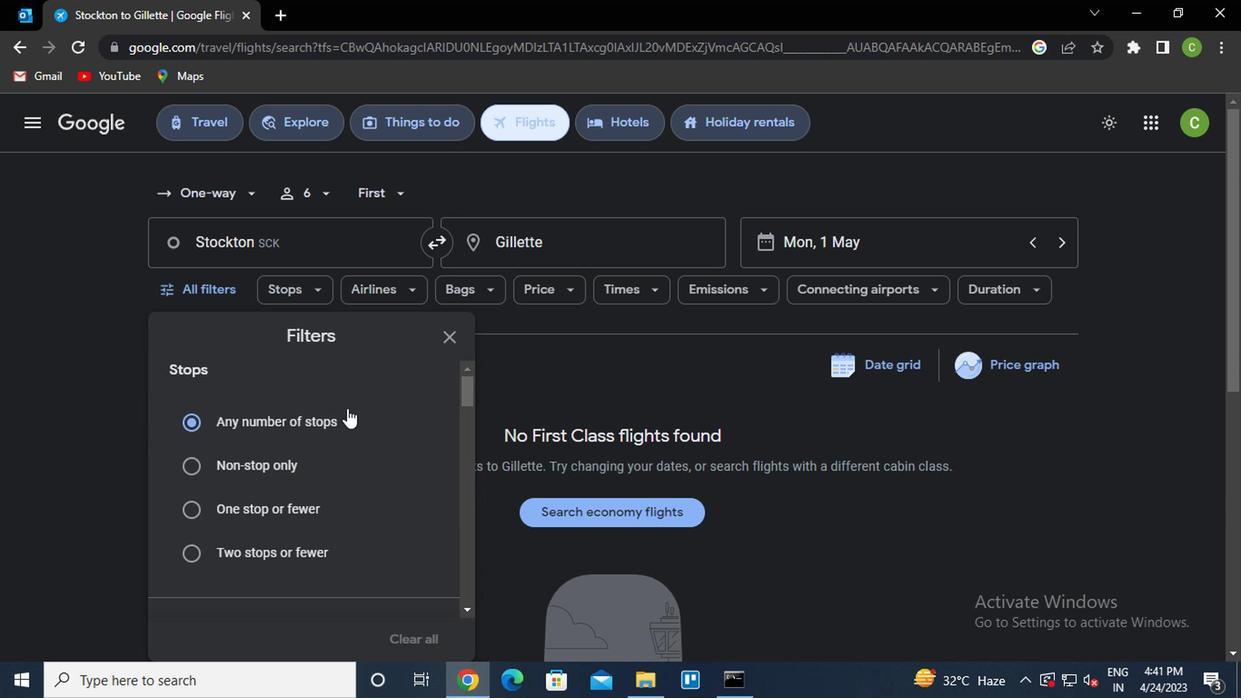 
Action: Mouse moved to (364, 439)
Screenshot: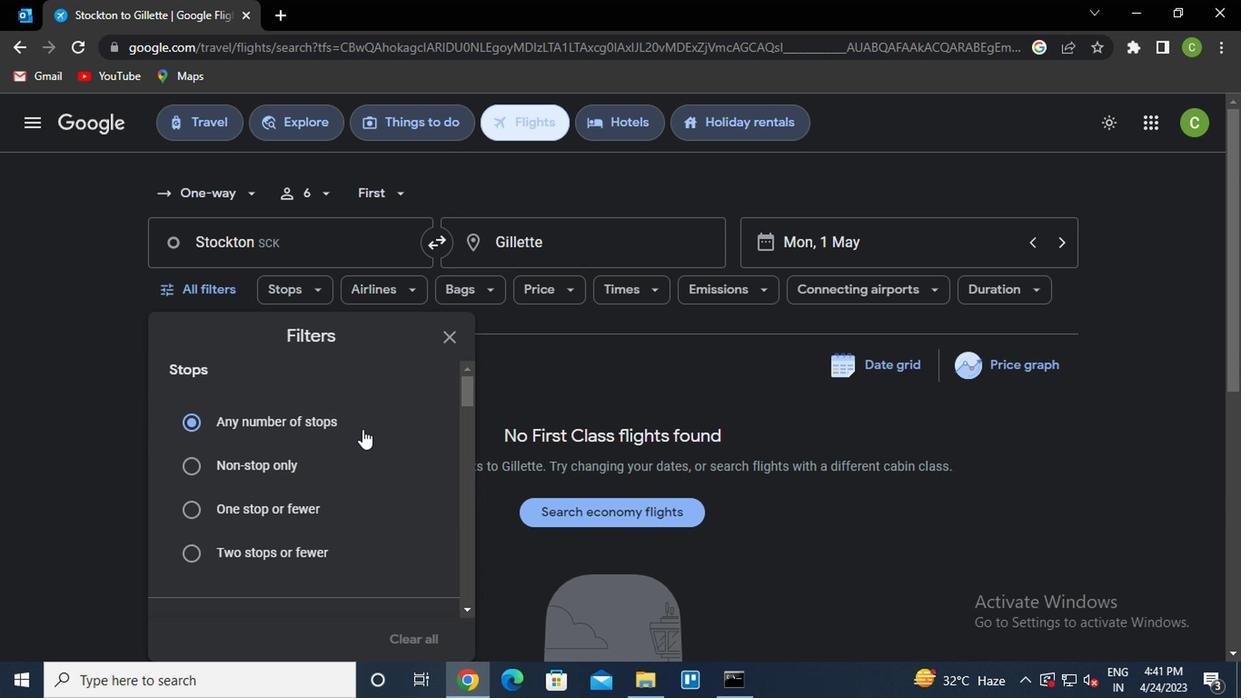 
Action: Mouse scrolled (364, 439) with delta (0, 0)
Screenshot: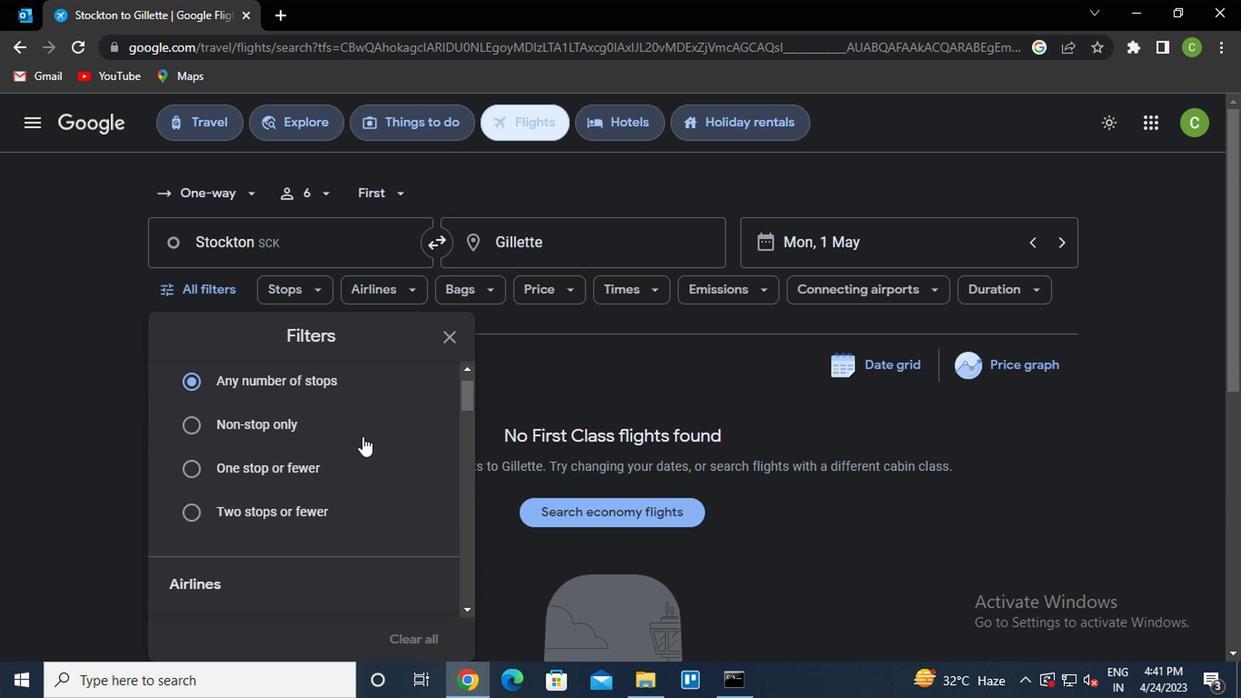 
Action: Mouse scrolled (364, 439) with delta (0, 0)
Screenshot: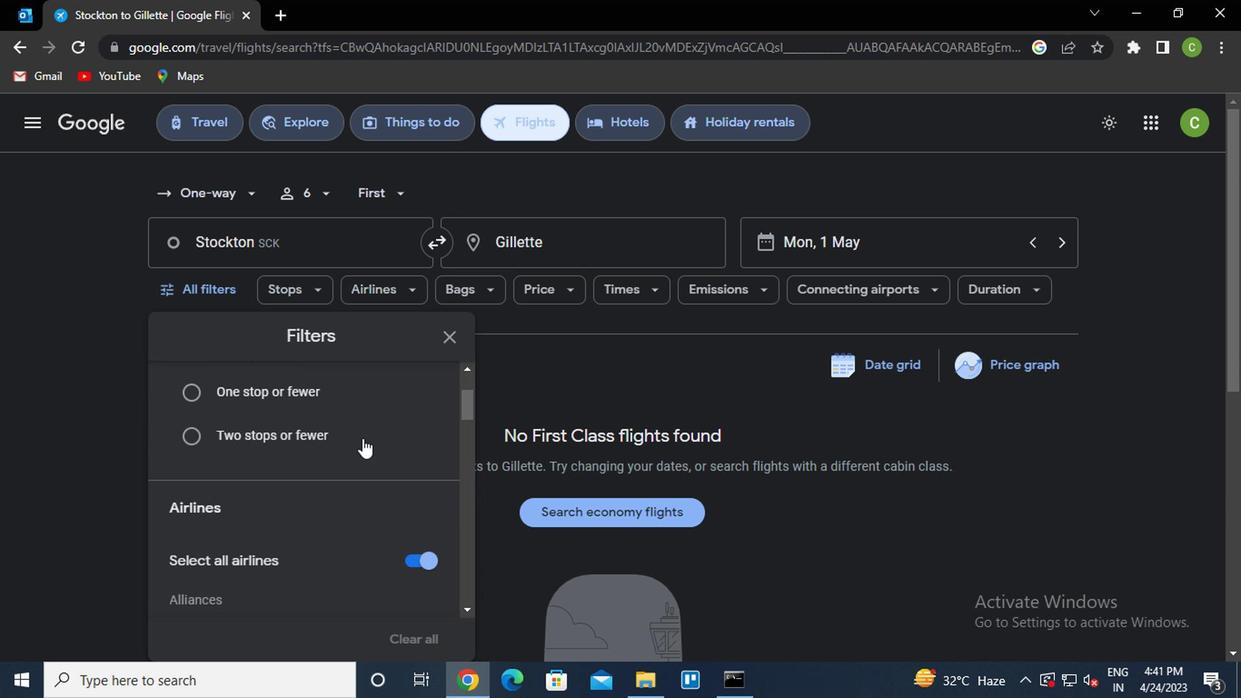 
Action: Mouse scrolled (364, 439) with delta (0, 0)
Screenshot: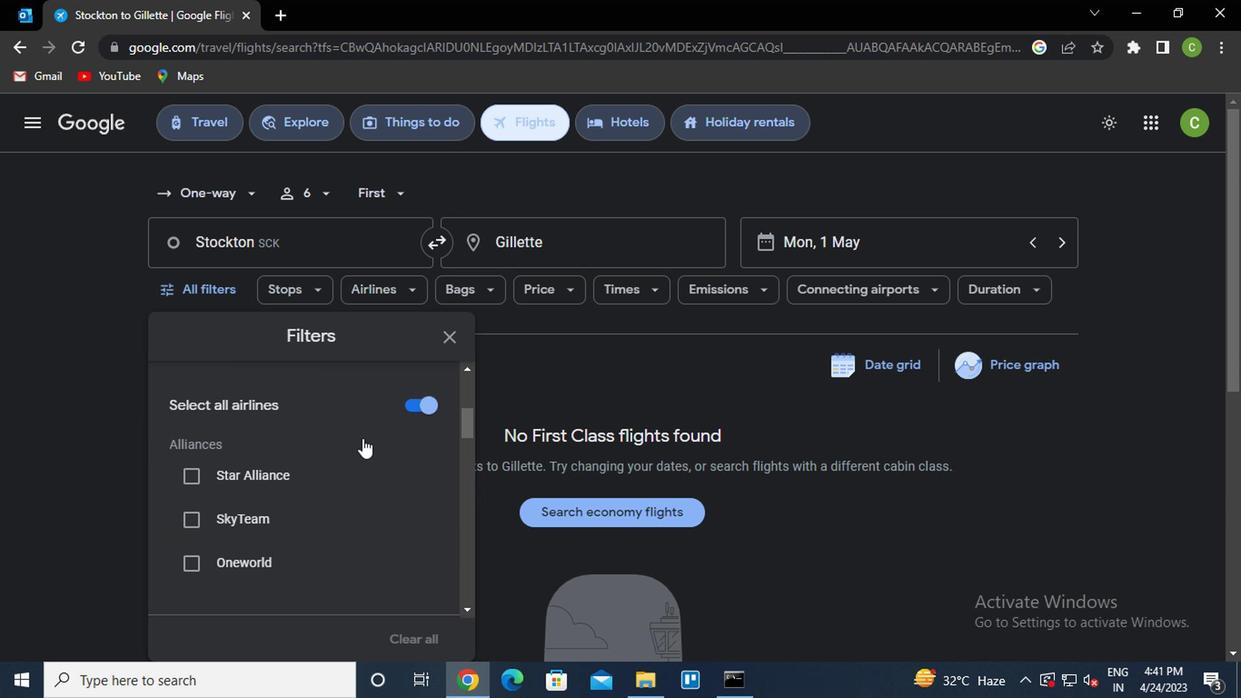 
Action: Mouse scrolled (364, 439) with delta (0, 0)
Screenshot: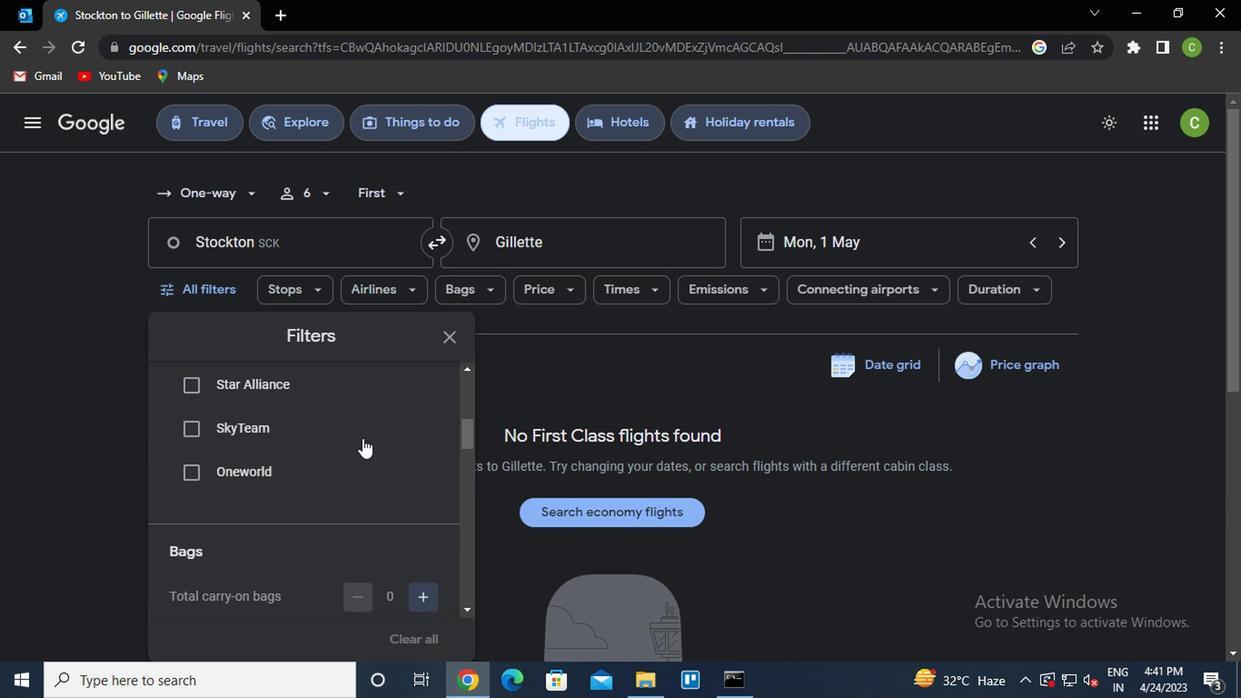 
Action: Mouse moved to (365, 440)
Screenshot: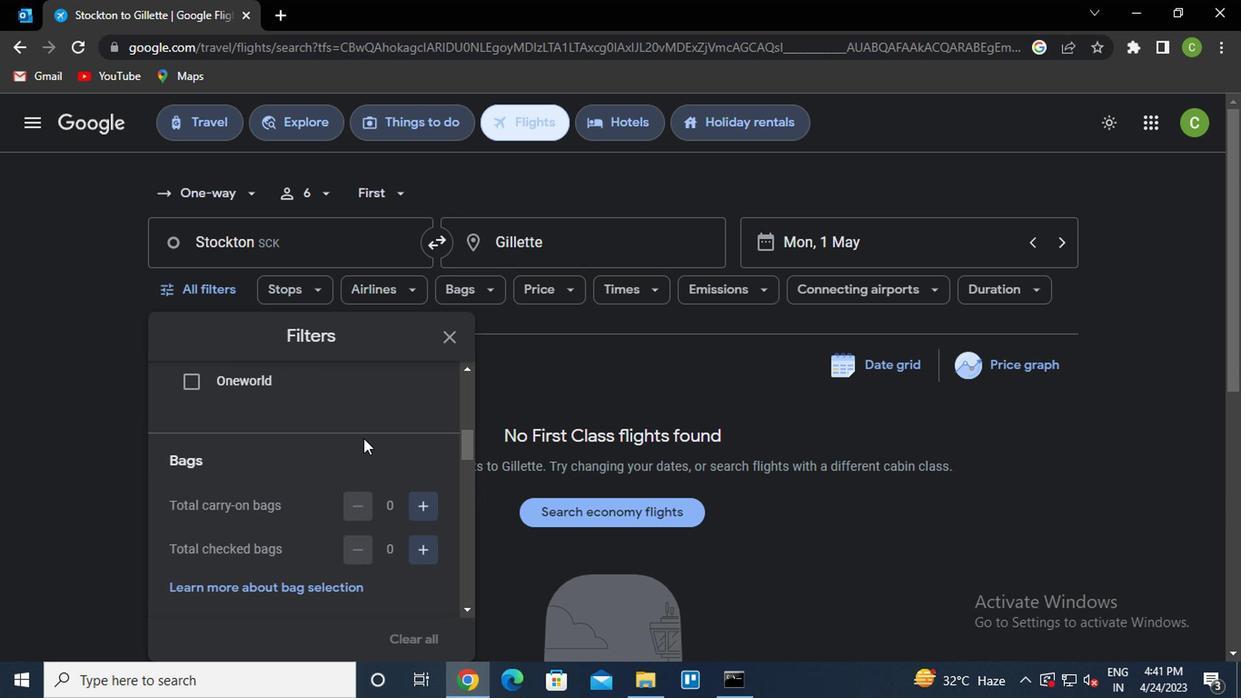 
Action: Mouse scrolled (365, 439) with delta (0, 0)
Screenshot: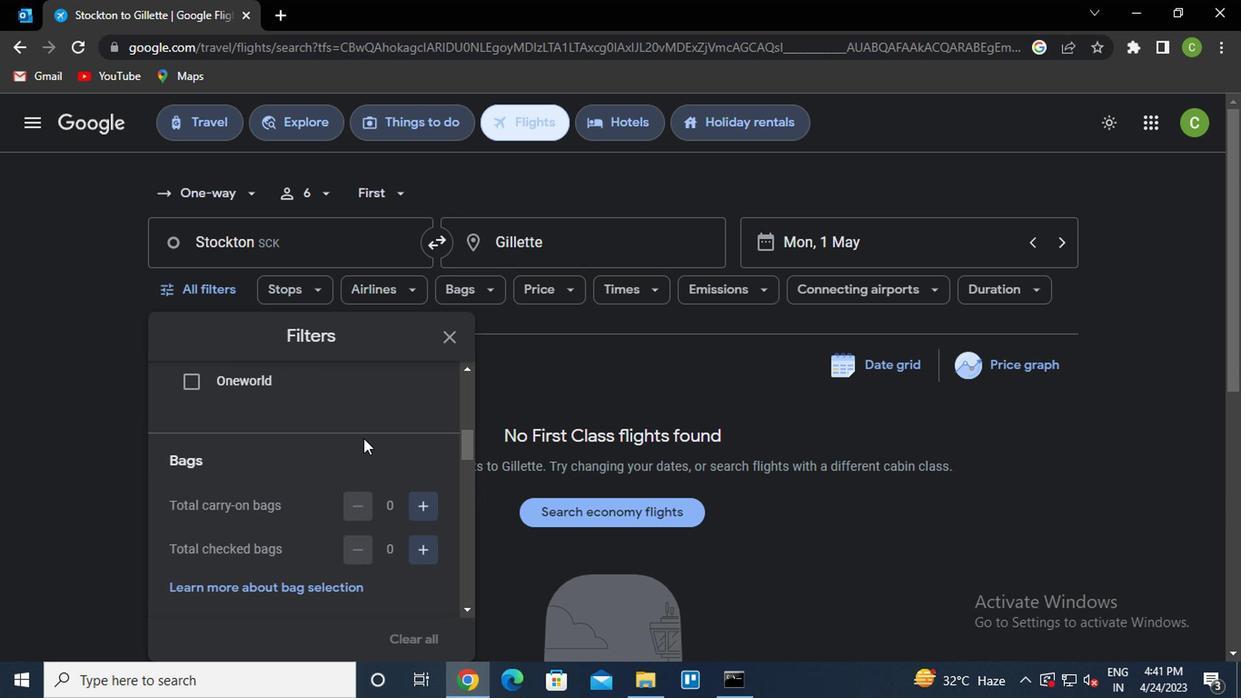 
Action: Mouse moved to (409, 459)
Screenshot: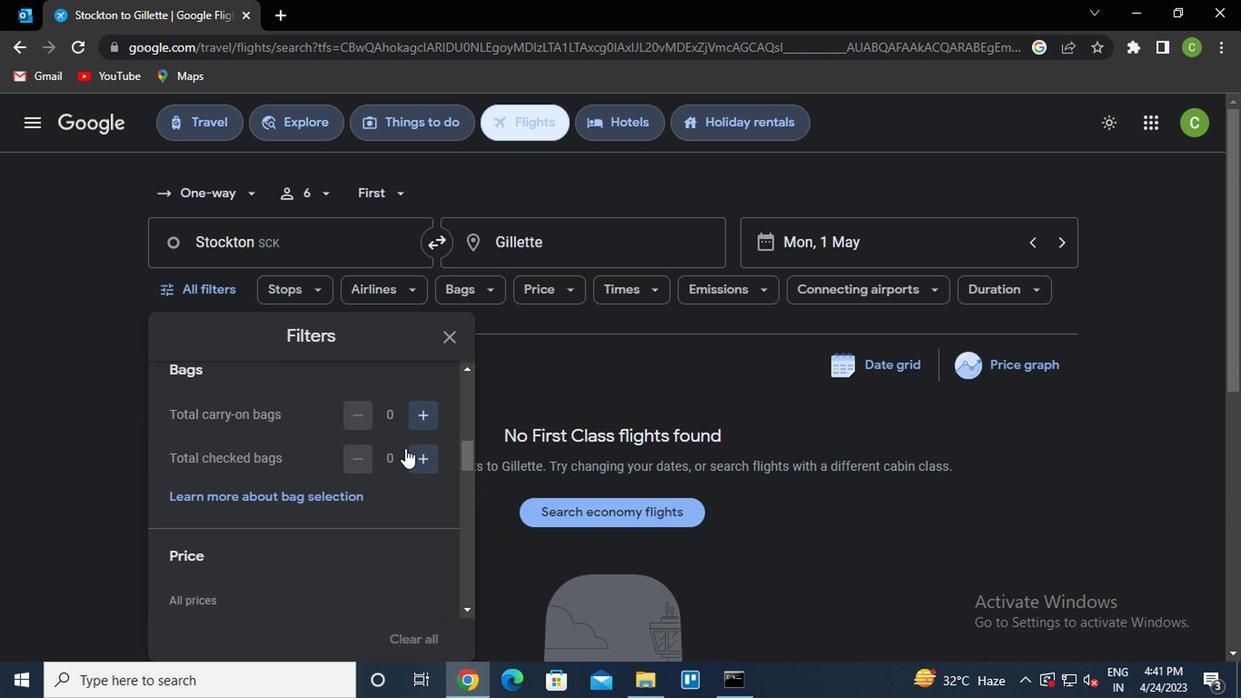 
Action: Mouse pressed left at (409, 459)
Screenshot: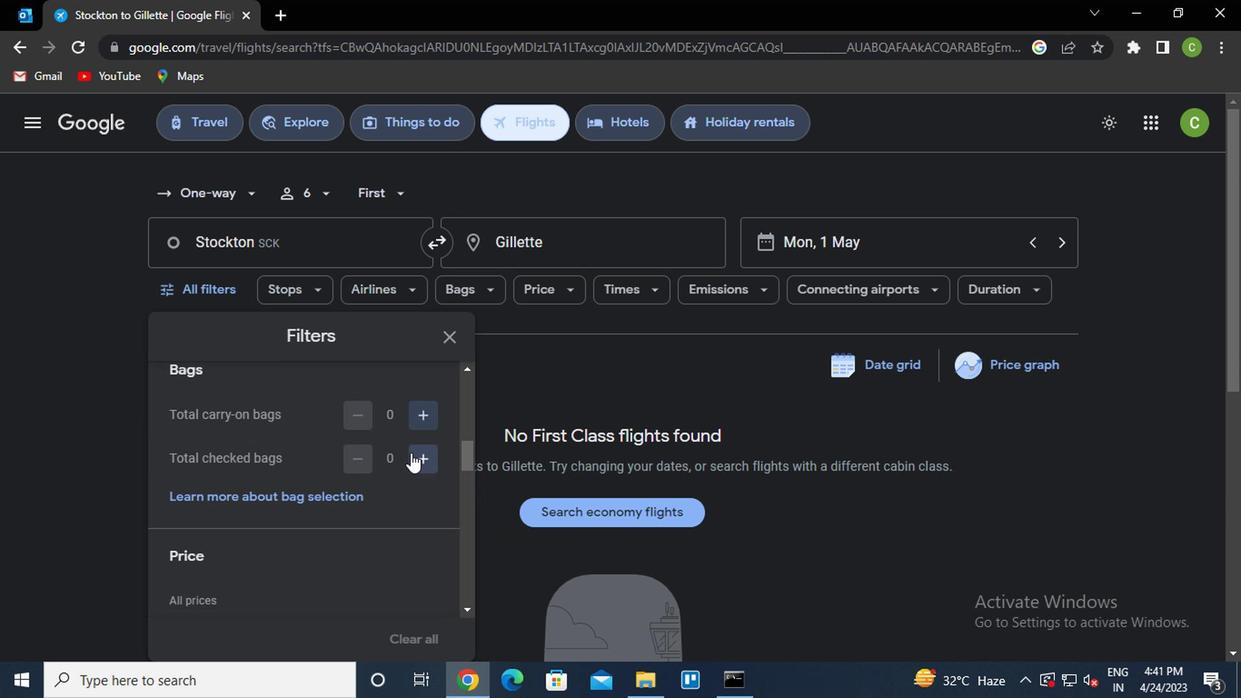 
Action: Mouse pressed left at (409, 459)
Screenshot: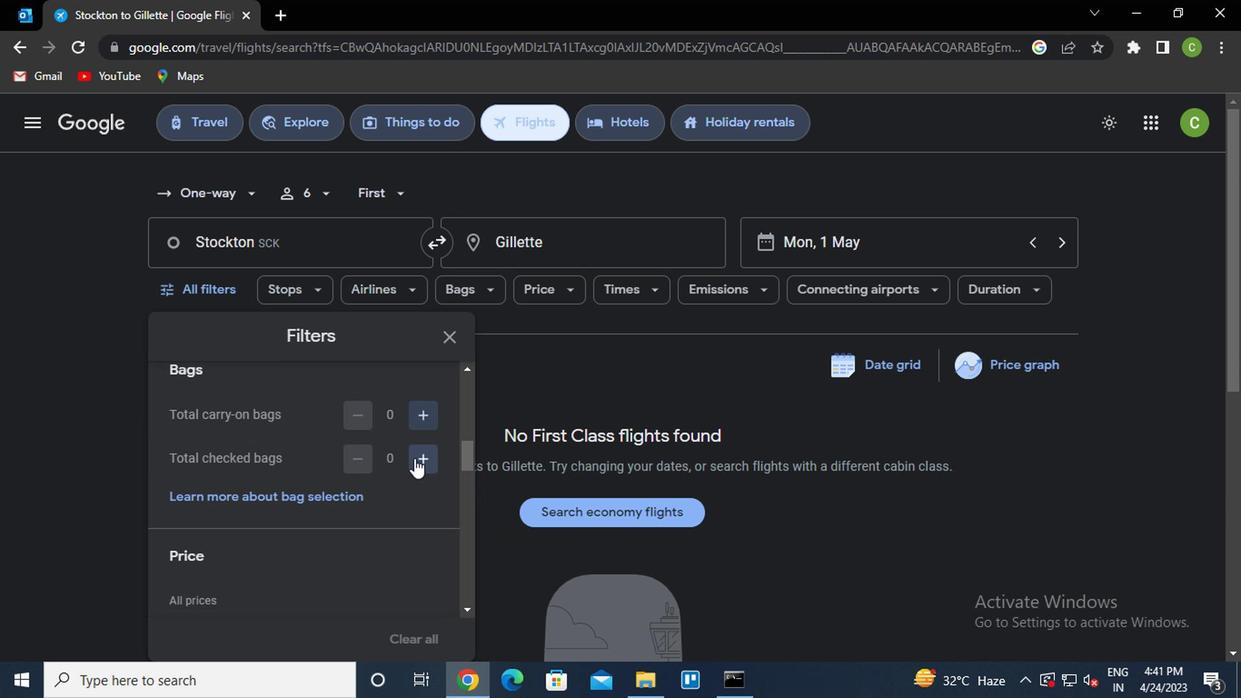 
Action: Mouse moved to (393, 484)
Screenshot: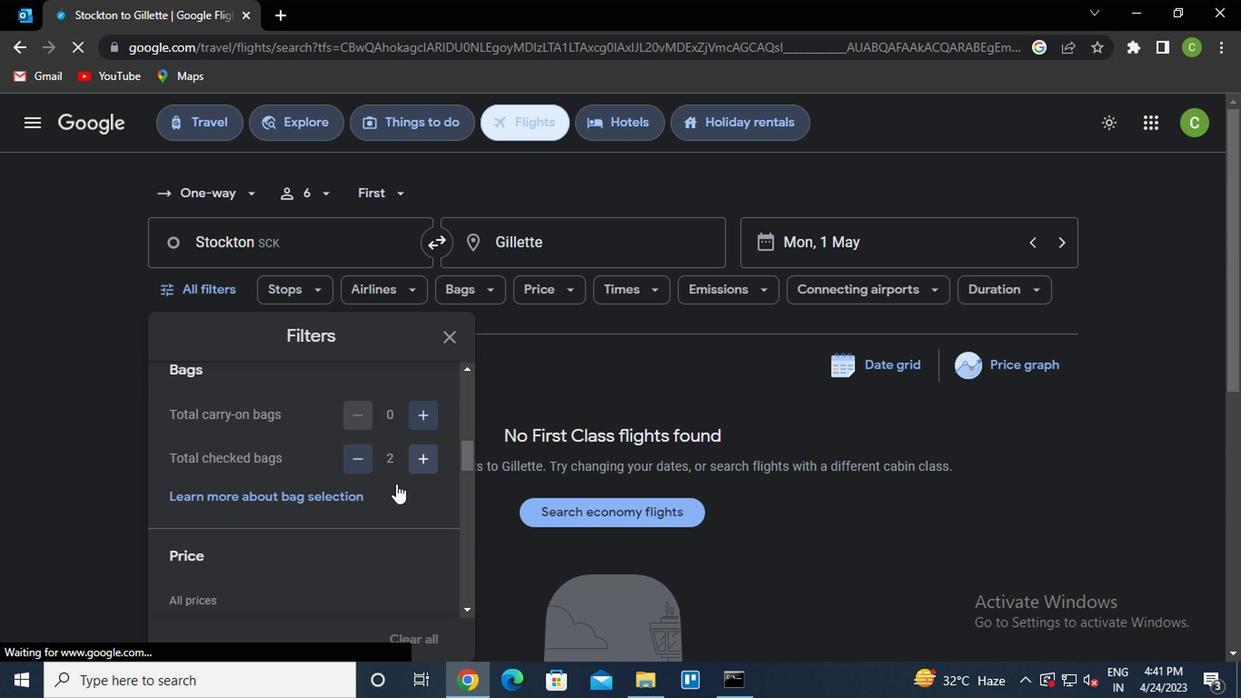 
Action: Mouse scrolled (393, 483) with delta (0, 0)
Screenshot: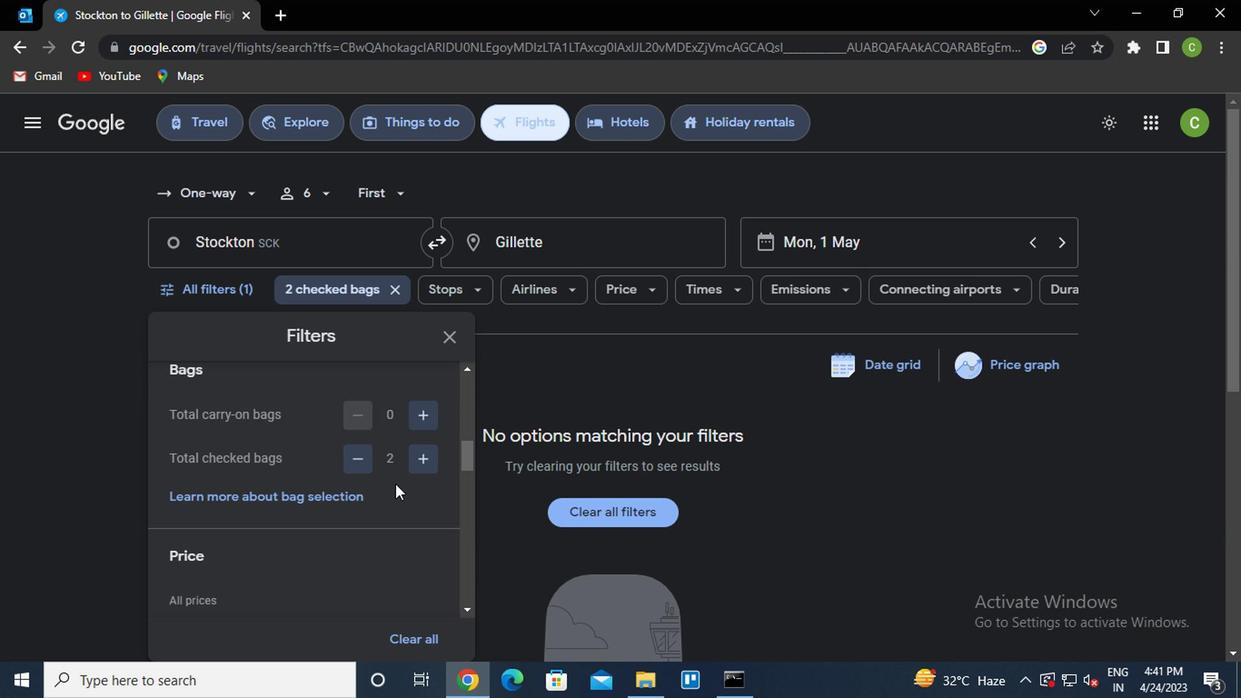 
Action: Mouse scrolled (393, 483) with delta (0, 0)
Screenshot: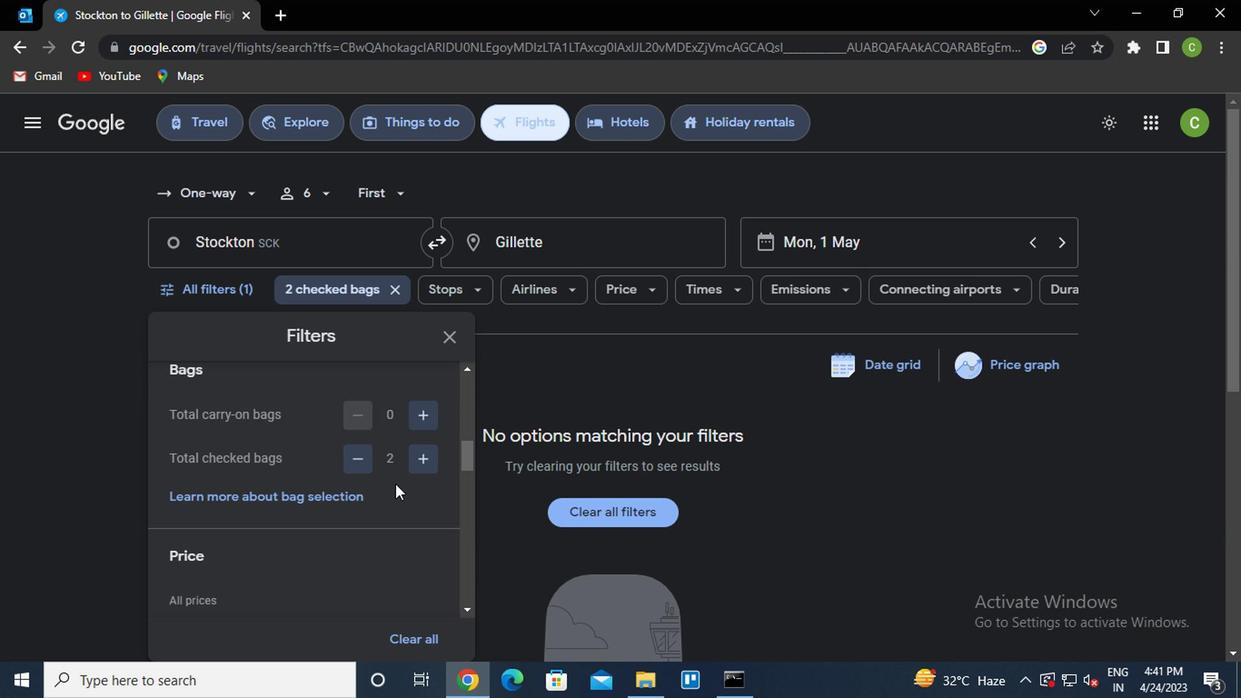 
Action: Mouse moved to (420, 453)
Screenshot: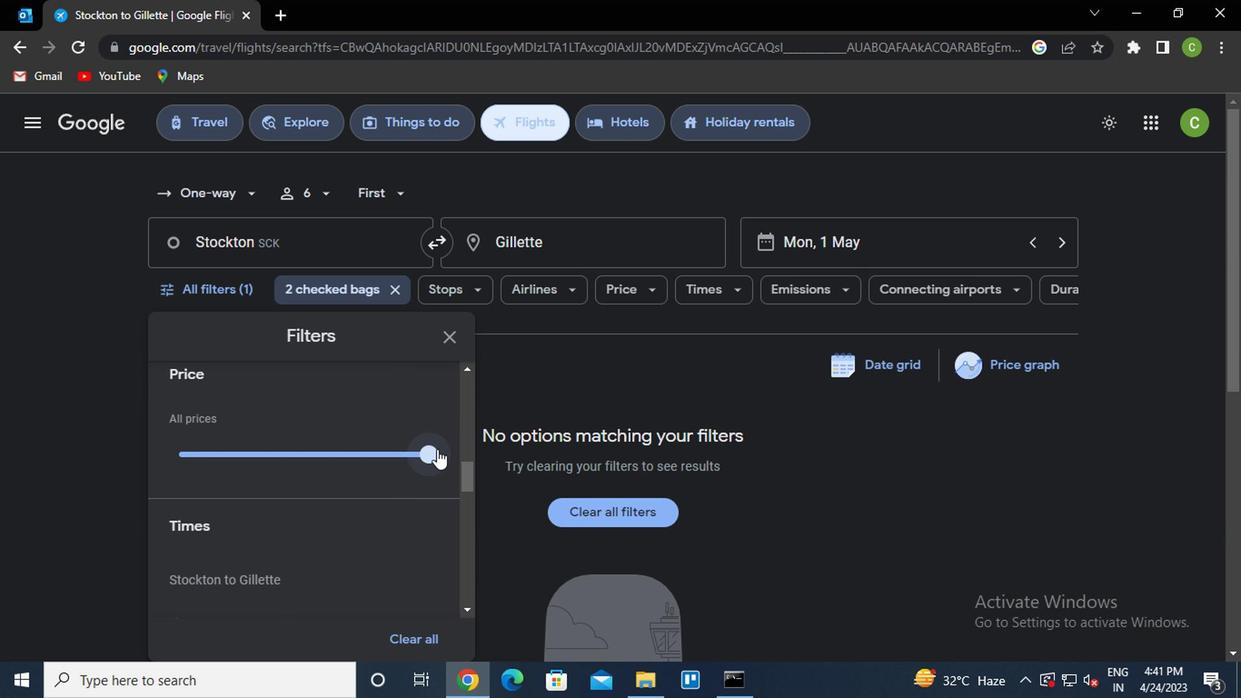 
Action: Mouse pressed left at (420, 453)
Screenshot: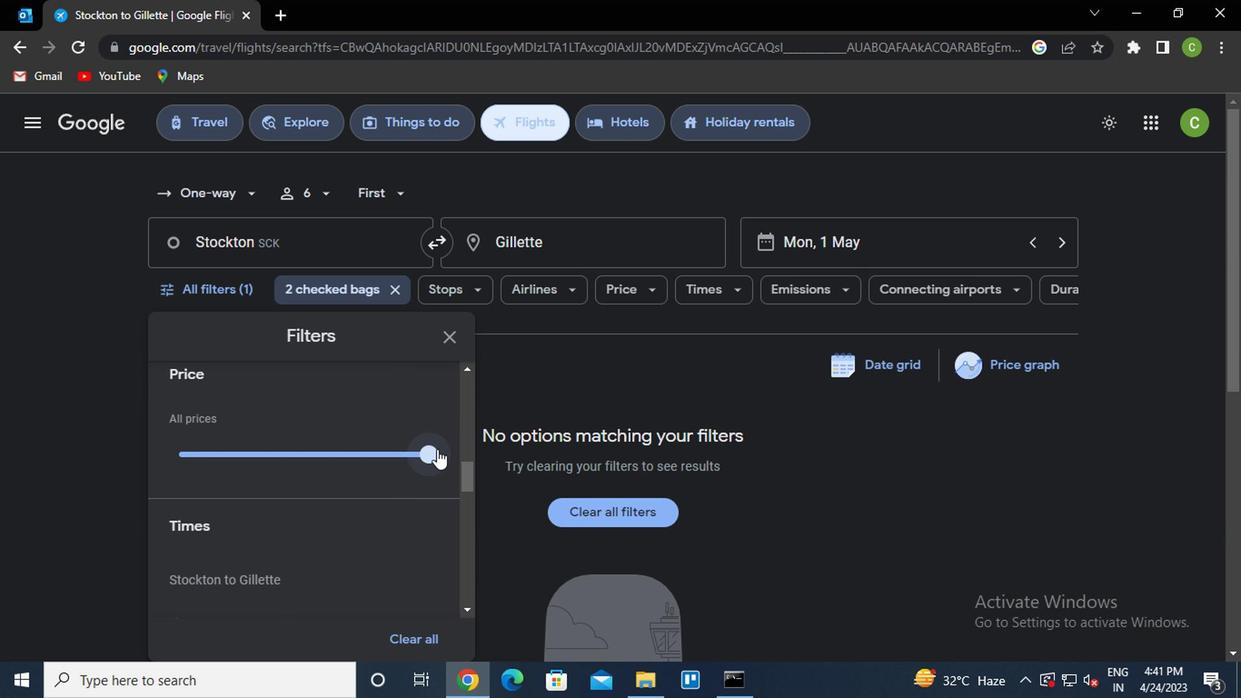 
Action: Mouse moved to (384, 481)
Screenshot: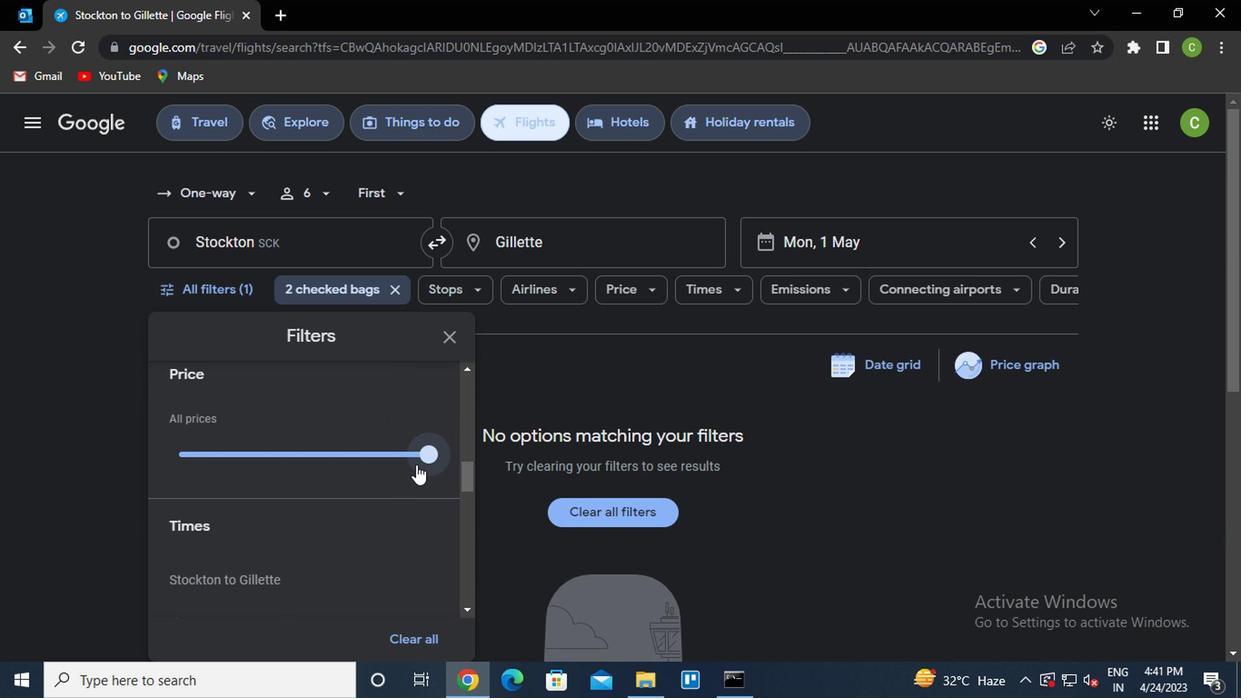 
Action: Mouse scrolled (384, 479) with delta (0, -1)
Screenshot: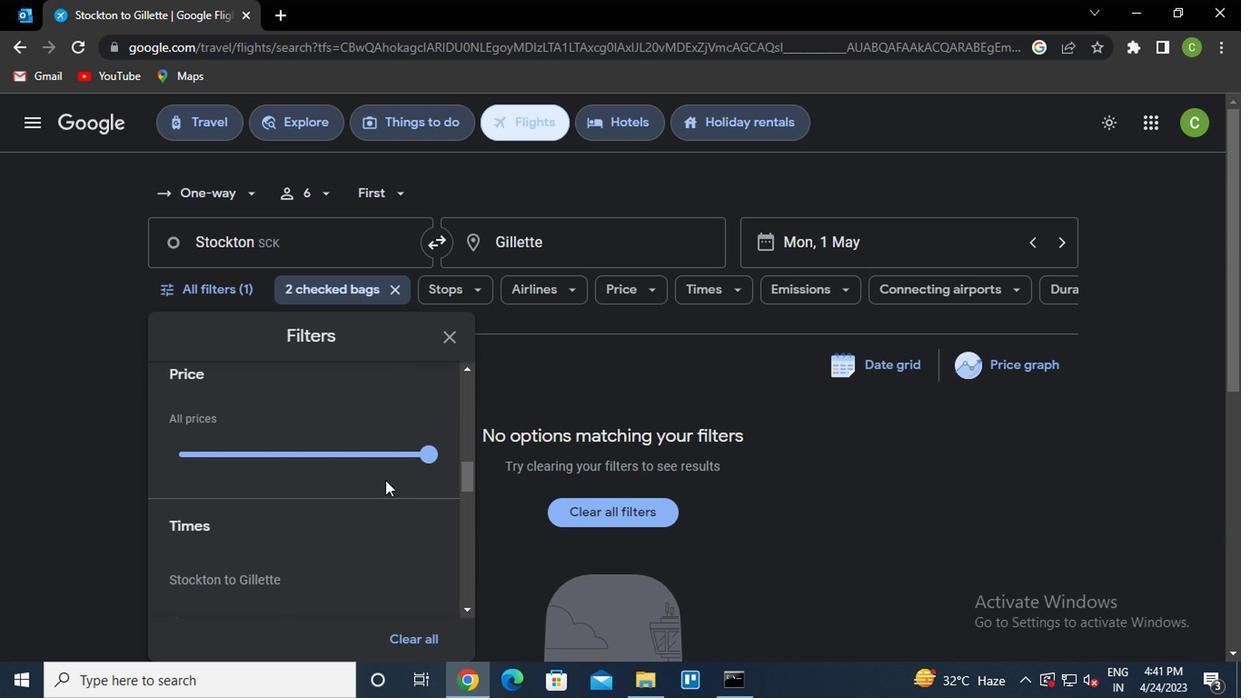 
Action: Mouse scrolled (384, 479) with delta (0, -1)
Screenshot: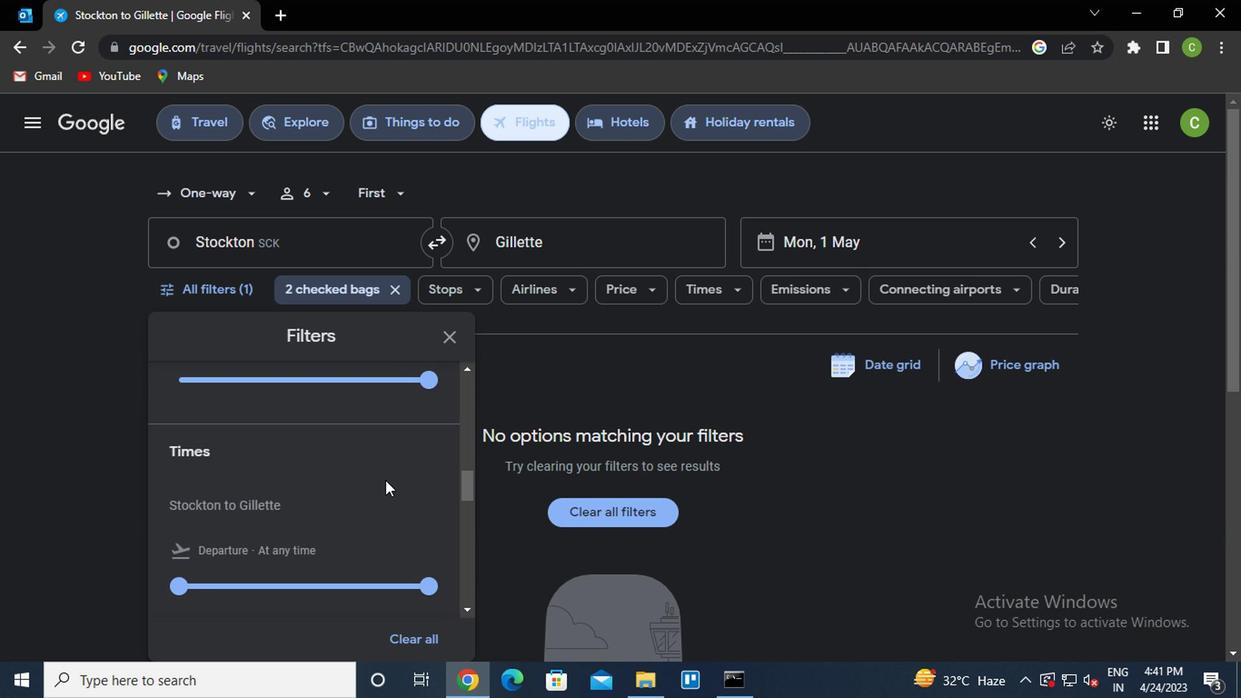 
Action: Mouse moved to (207, 481)
Screenshot: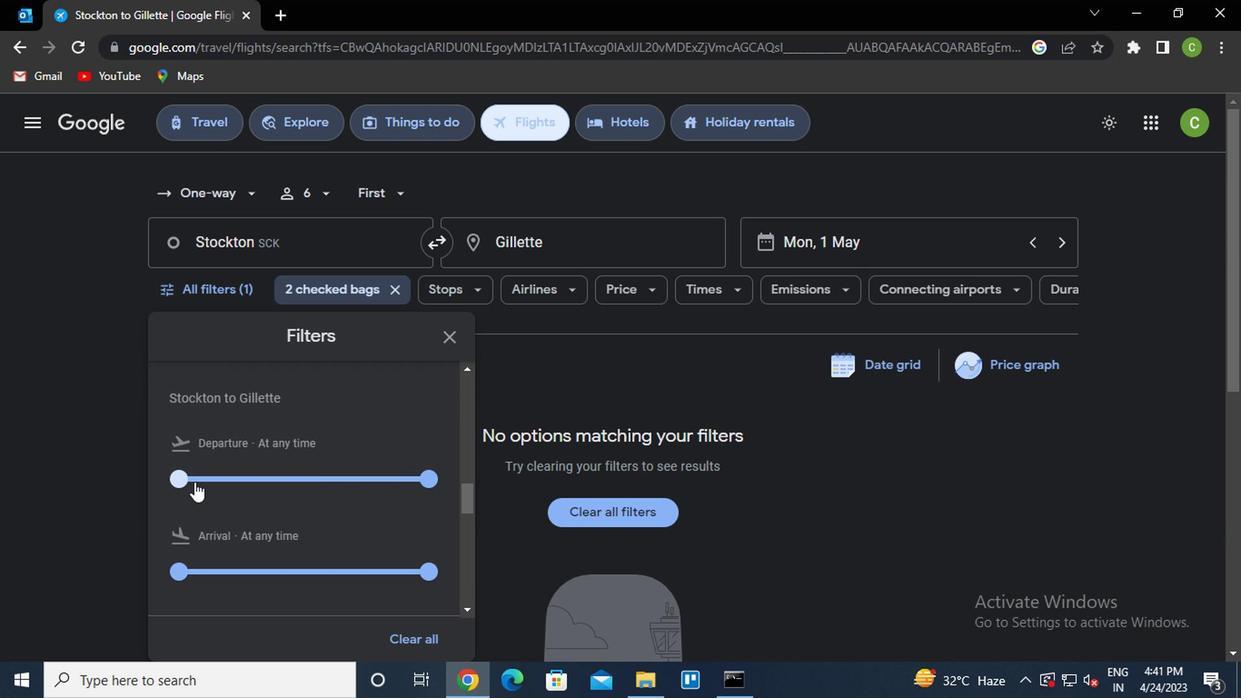 
Action: Mouse pressed left at (207, 481)
Screenshot: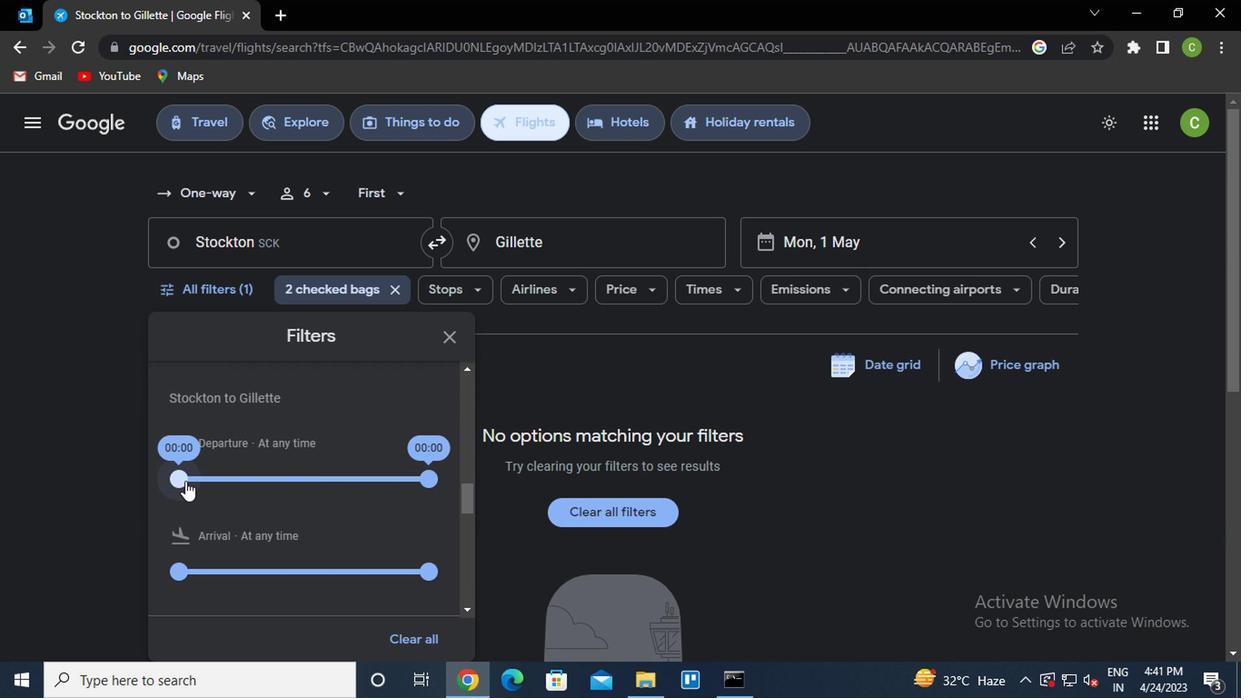 
Action: Mouse moved to (424, 483)
Screenshot: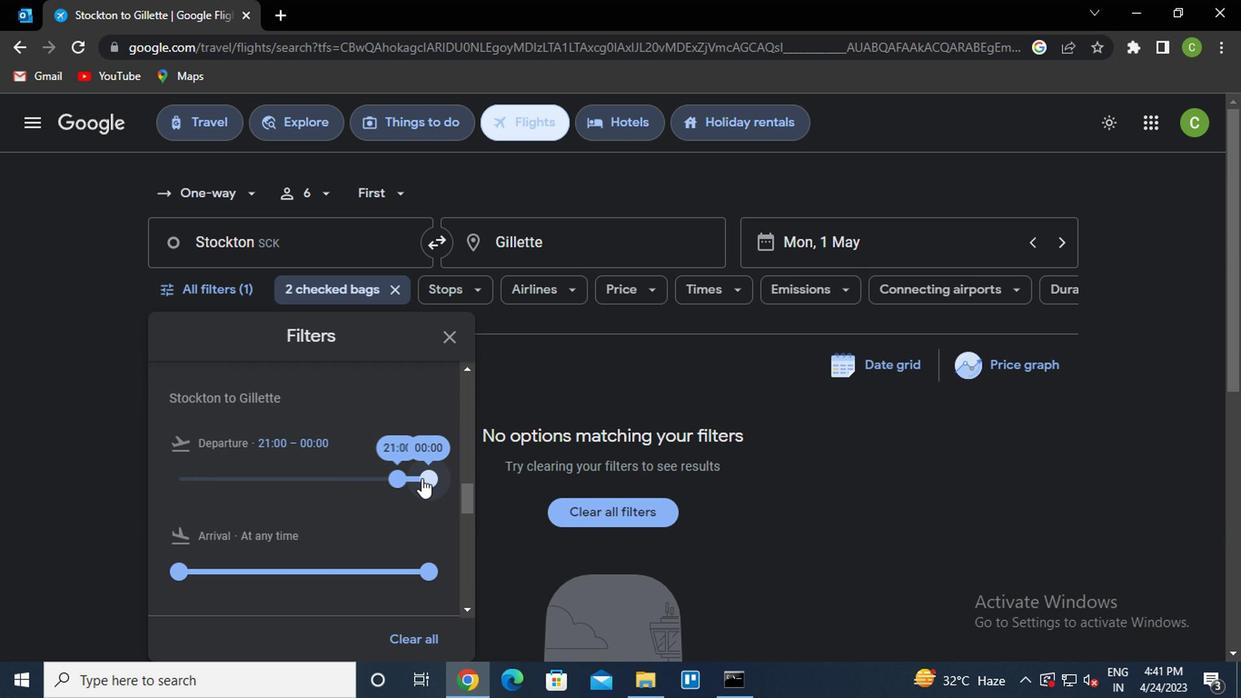 
Action: Mouse pressed left at (424, 483)
Screenshot: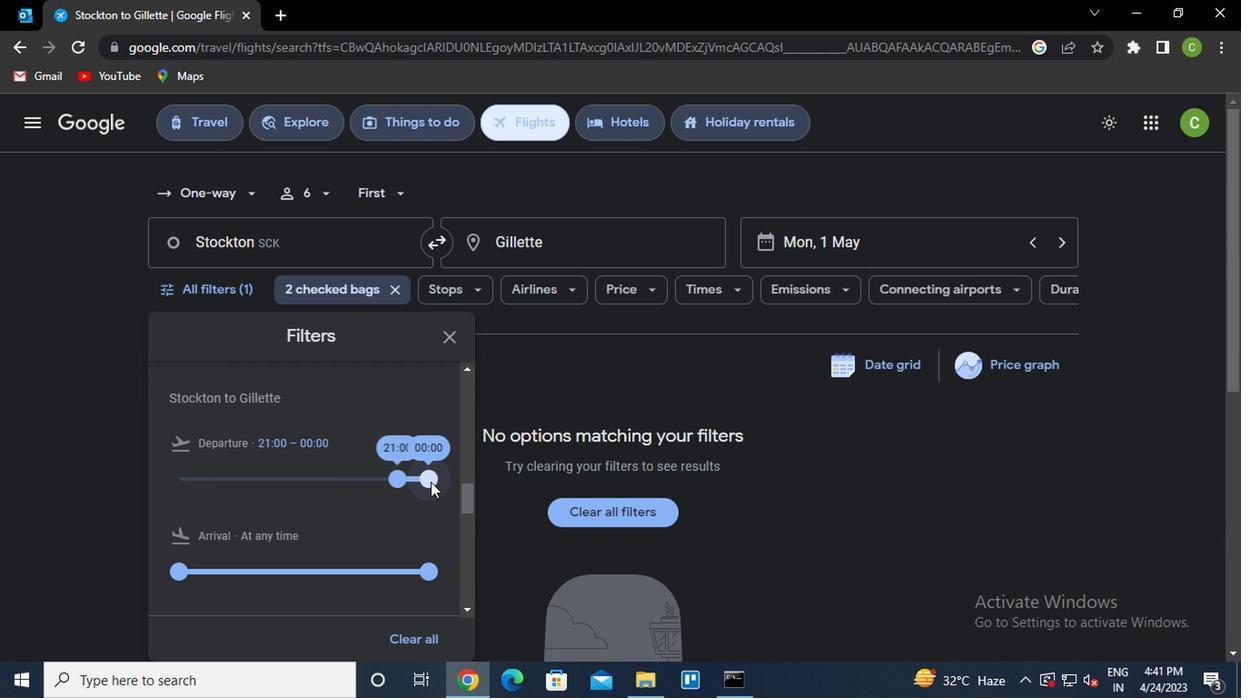 
Action: Mouse moved to (438, 342)
Screenshot: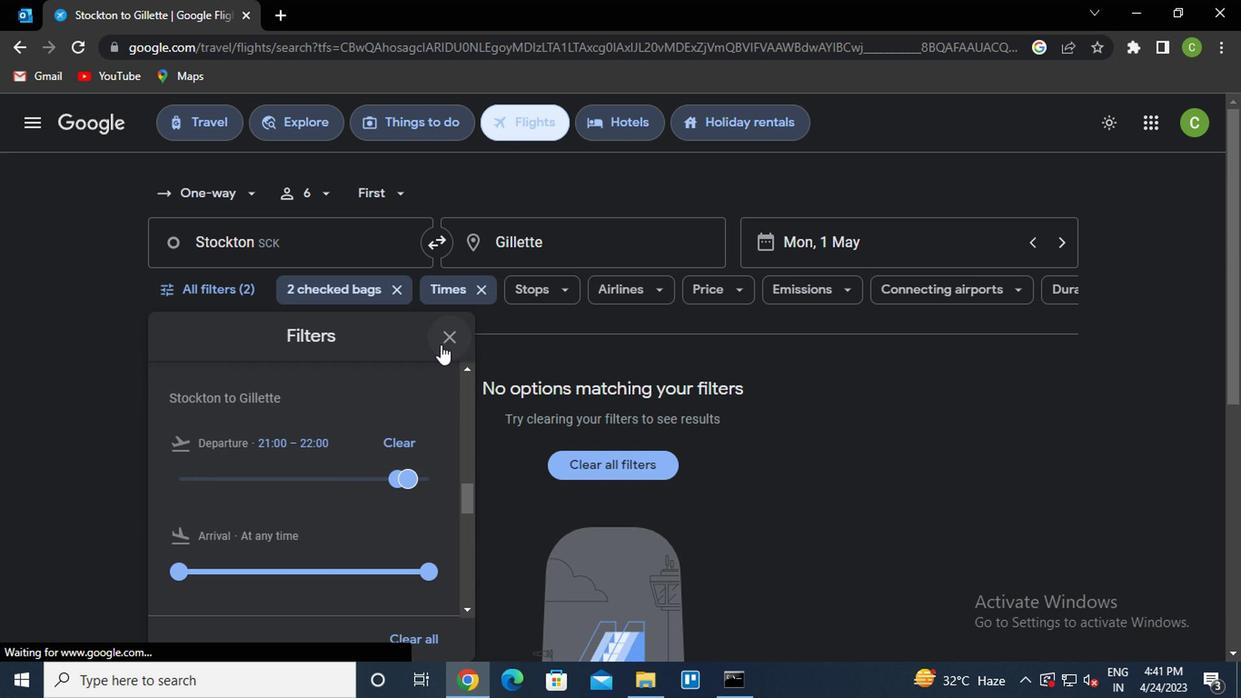 
Action: Mouse pressed left at (438, 342)
Screenshot: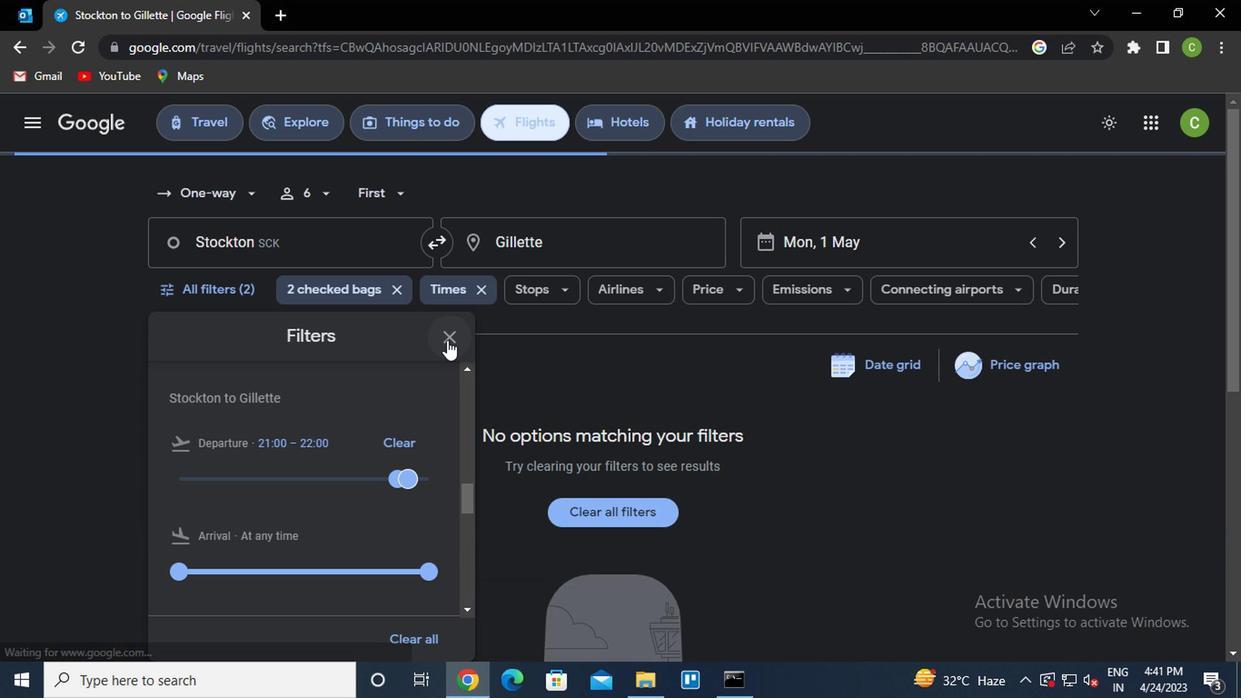 
Action: Mouse moved to (576, 440)
Screenshot: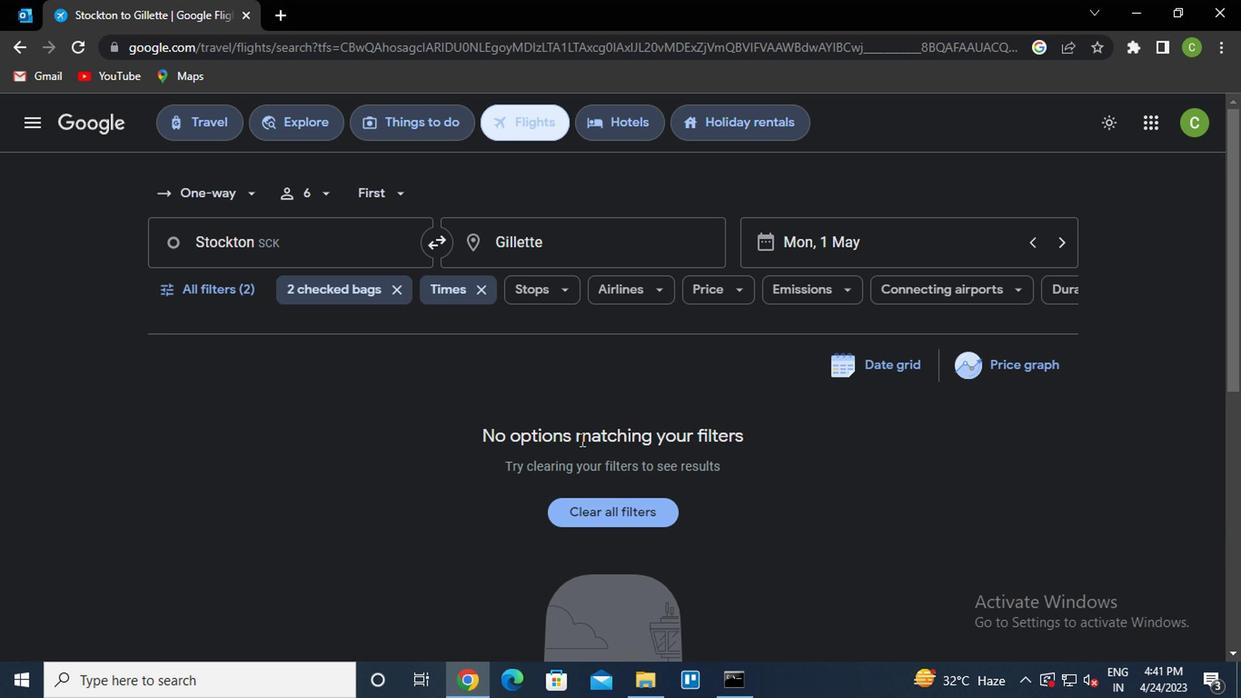 
